 Task: Move the task Integrate a new online platform for online yoga classes to the section Done in the project BridgeTech and filter the tasks in the project by Incomplete tasks
Action: Mouse moved to (411, 441)
Screenshot: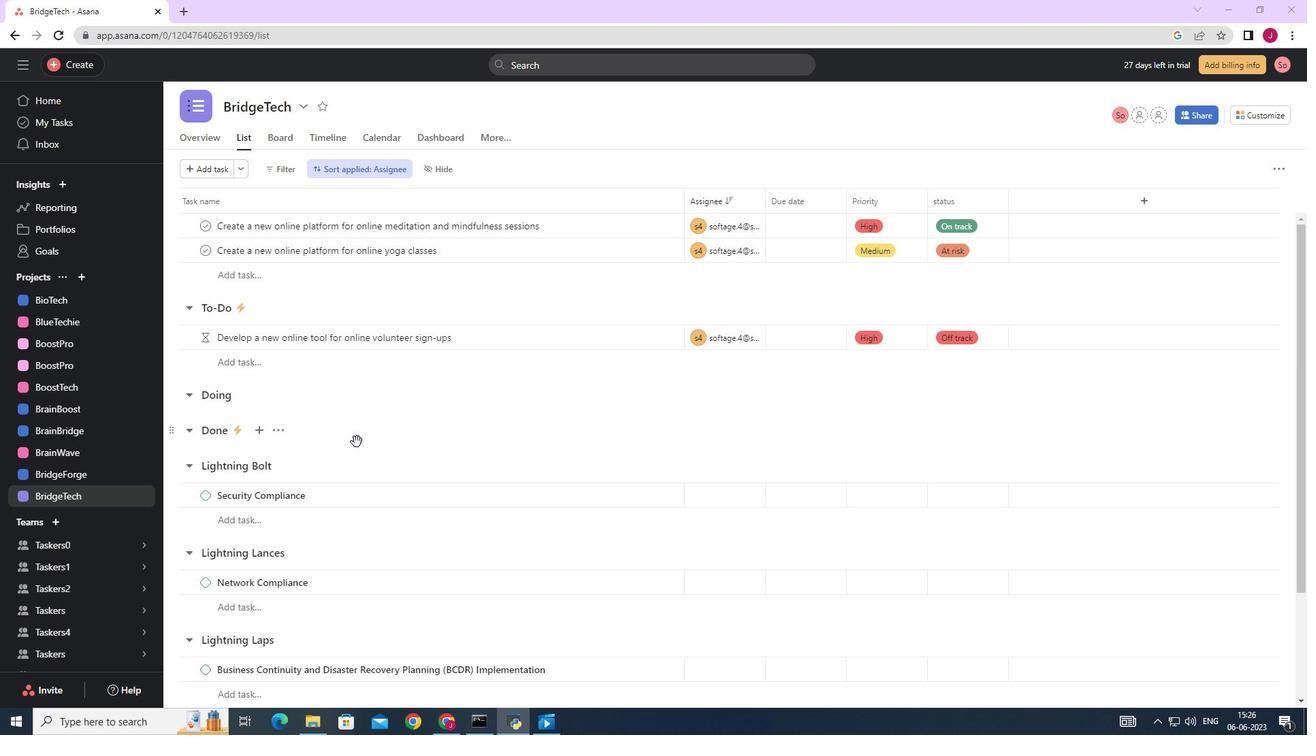 
Action: Mouse scrolled (411, 442) with delta (0, 0)
Screenshot: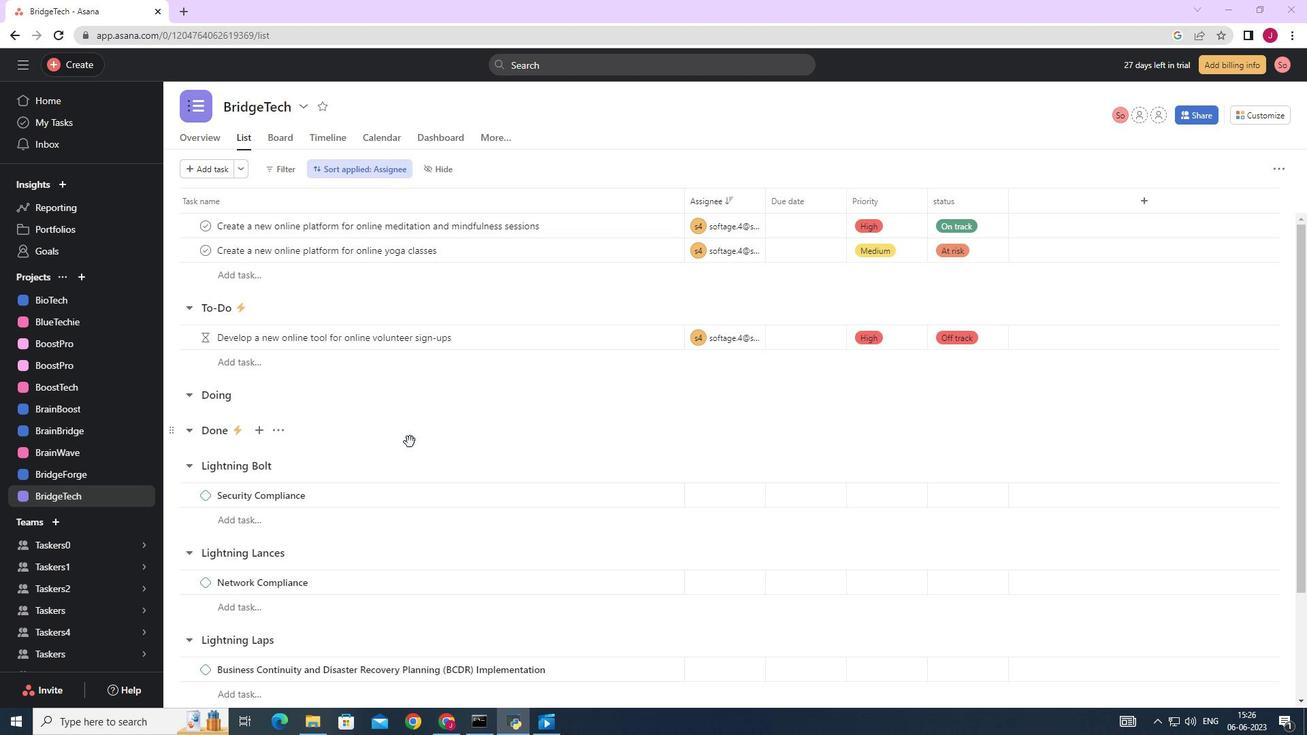 
Action: Mouse moved to (411, 441)
Screenshot: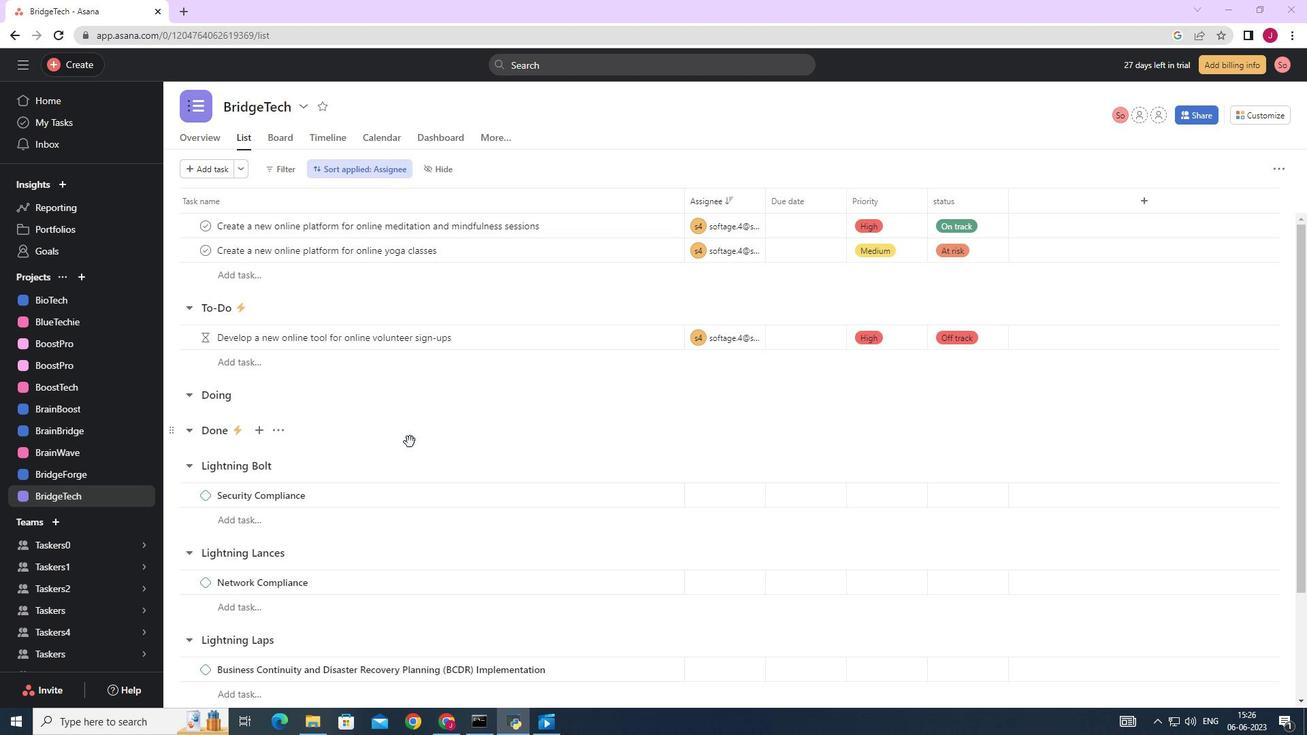 
Action: Mouse scrolled (411, 442) with delta (0, 0)
Screenshot: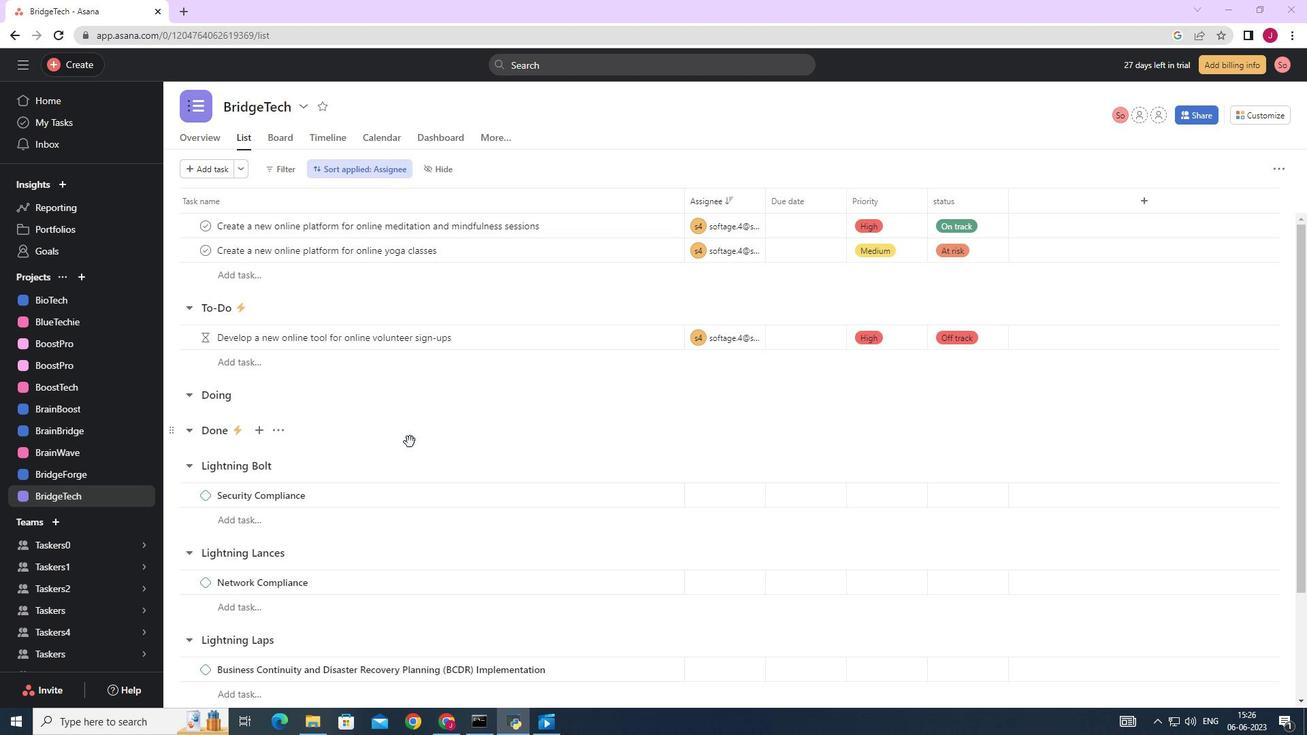 
Action: Mouse moved to (487, 450)
Screenshot: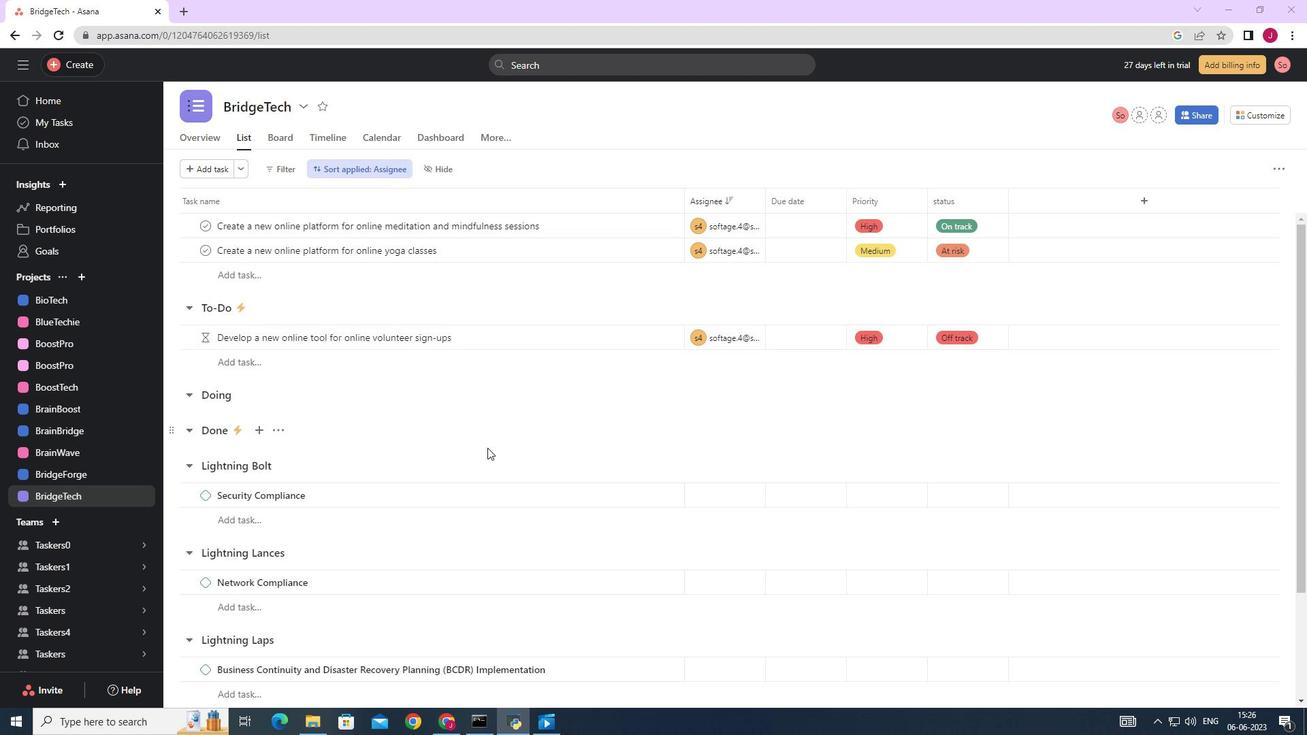 
Action: Mouse scrolled (487, 449) with delta (0, 0)
Screenshot: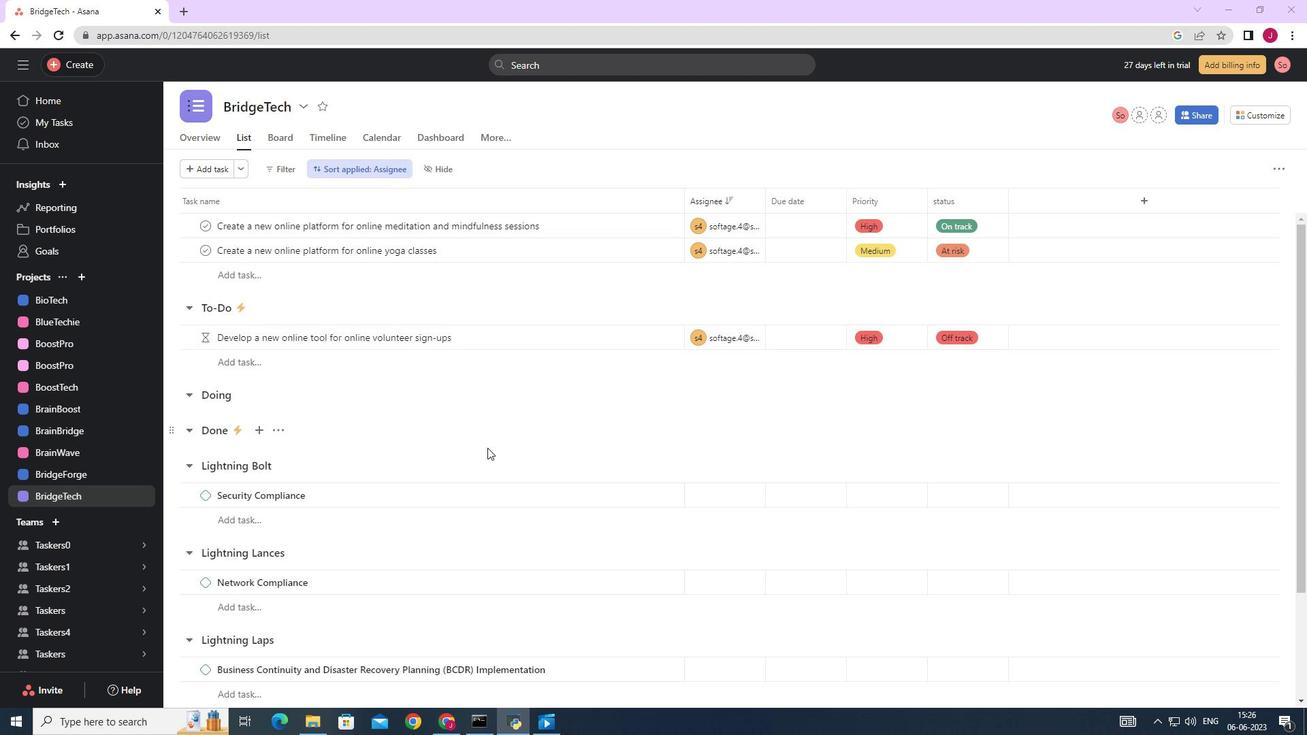 
Action: Mouse moved to (487, 450)
Screenshot: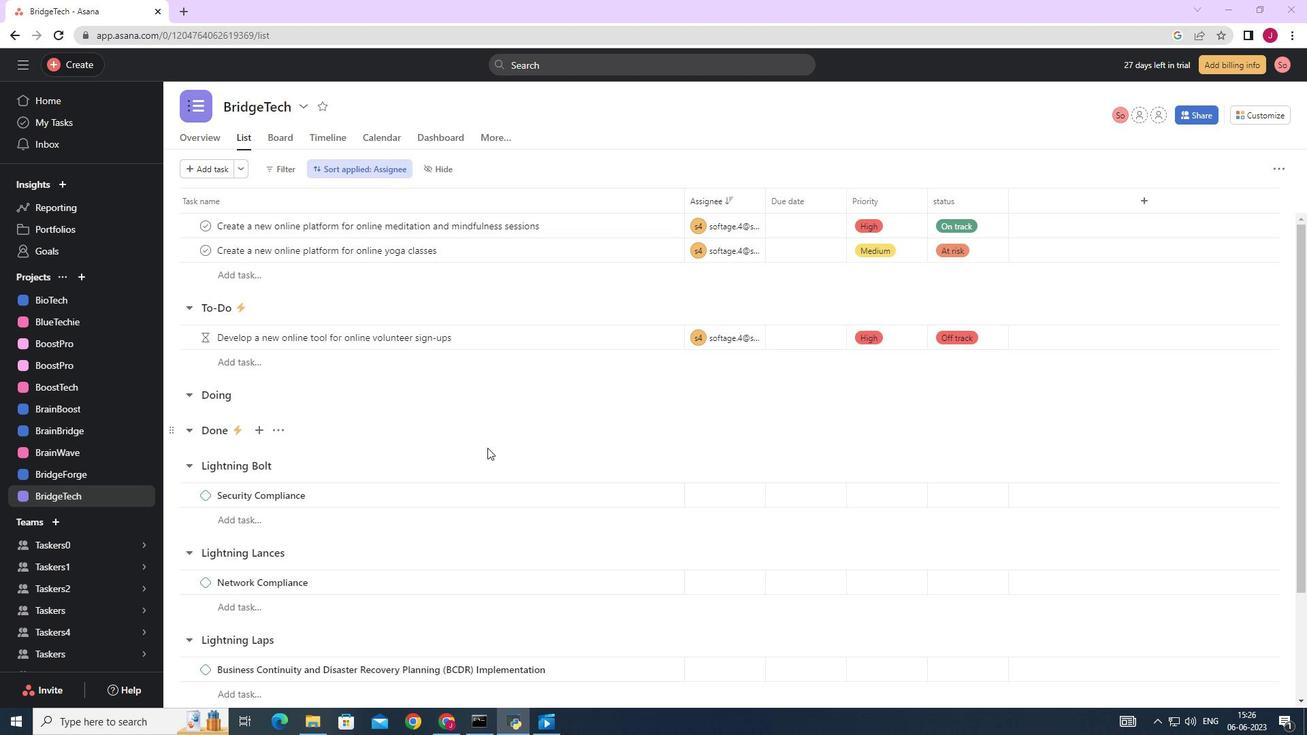 
Action: Mouse scrolled (487, 449) with delta (0, 0)
Screenshot: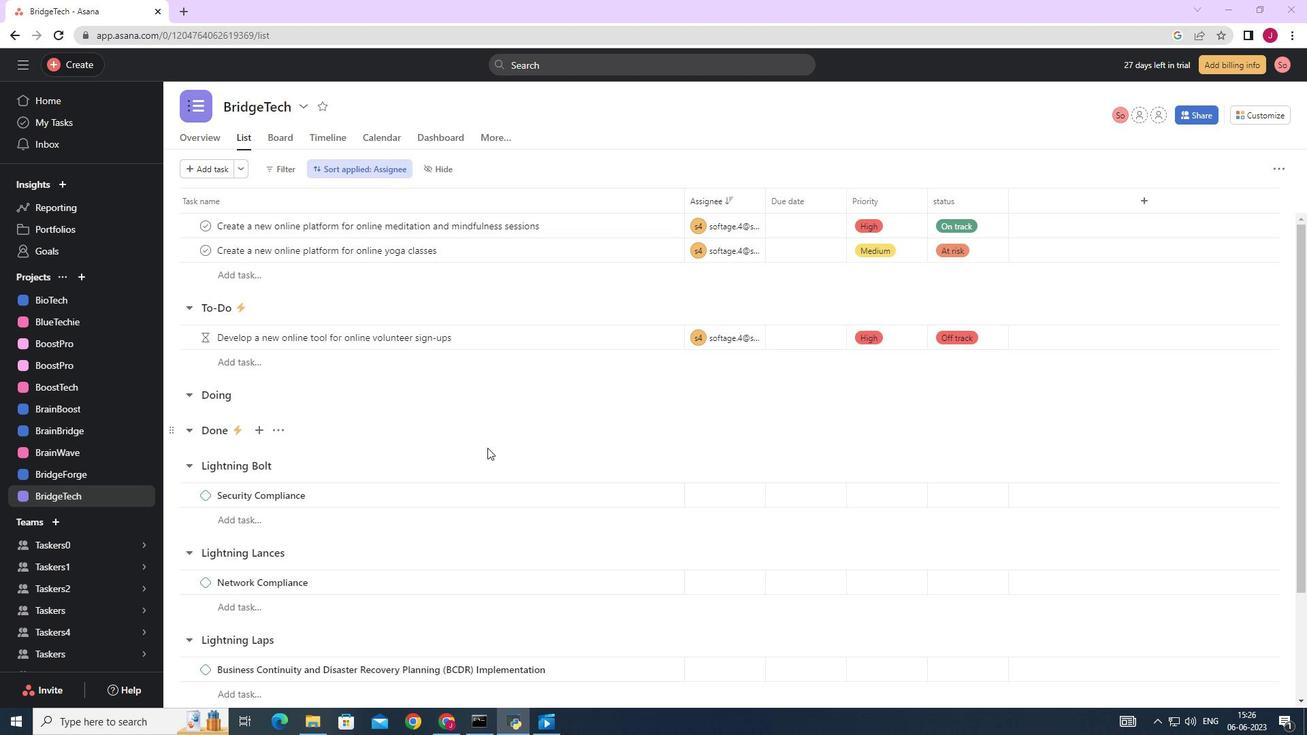 
Action: Mouse scrolled (487, 449) with delta (0, 0)
Screenshot: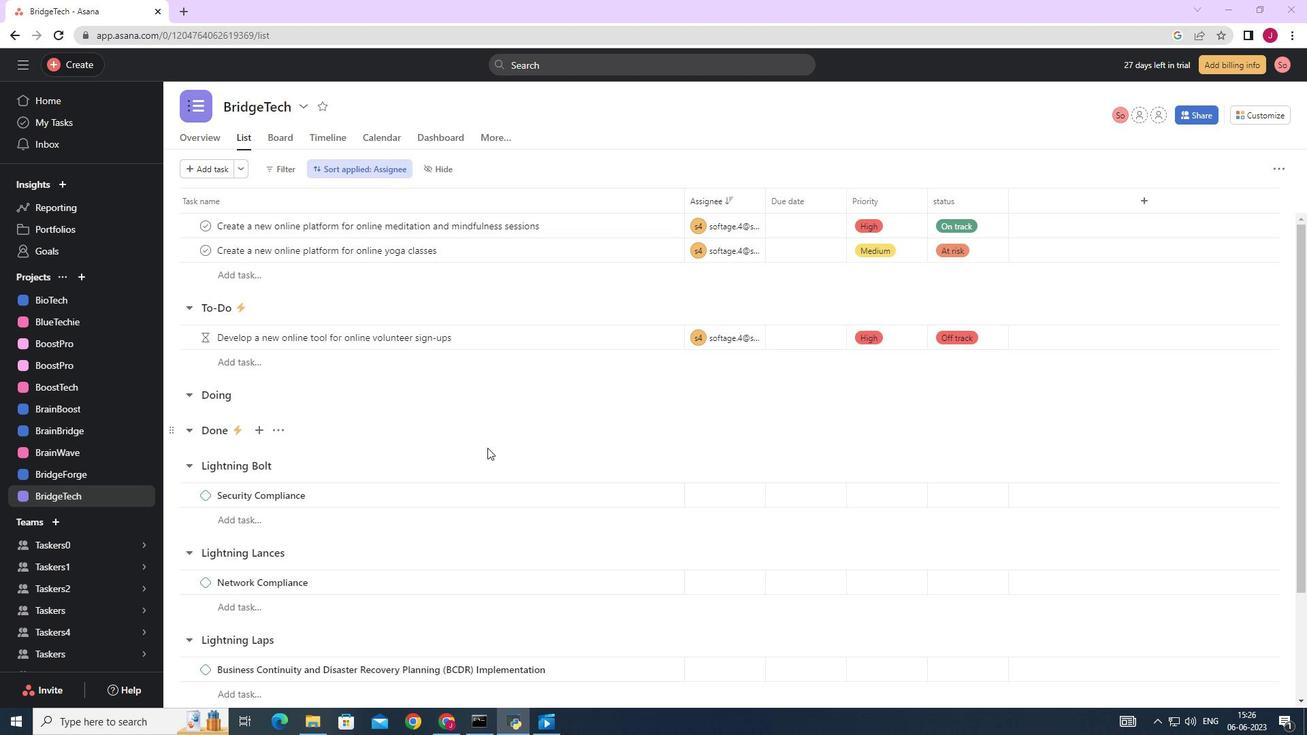 
Action: Mouse scrolled (487, 449) with delta (0, 0)
Screenshot: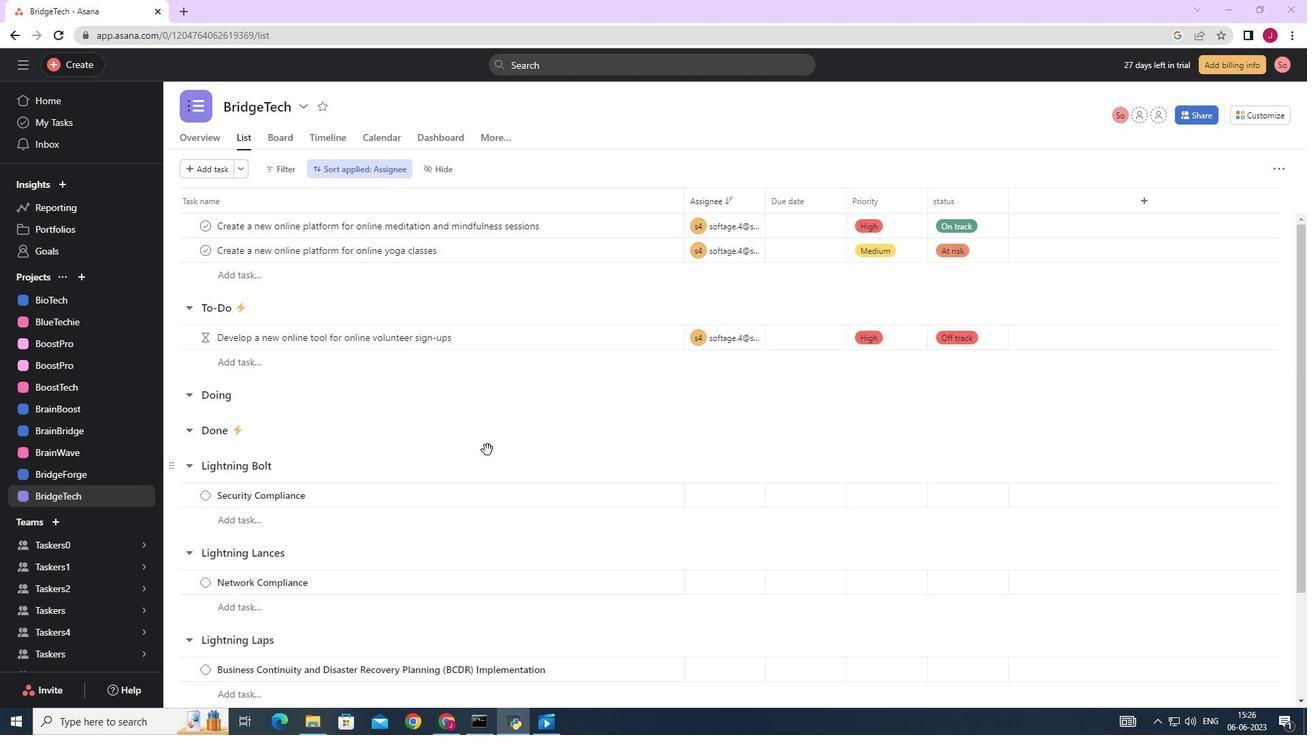 
Action: Mouse scrolled (487, 449) with delta (0, 0)
Screenshot: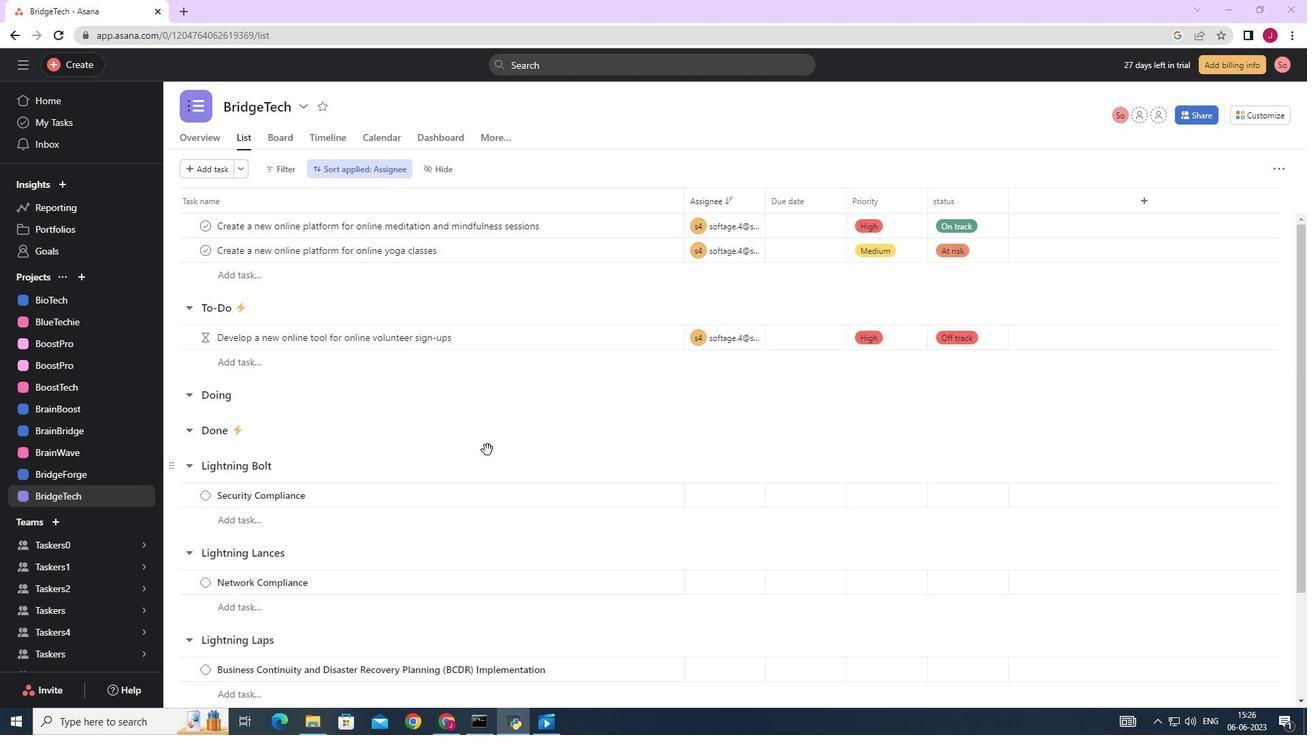 
Action: Mouse scrolled (487, 449) with delta (0, 0)
Screenshot: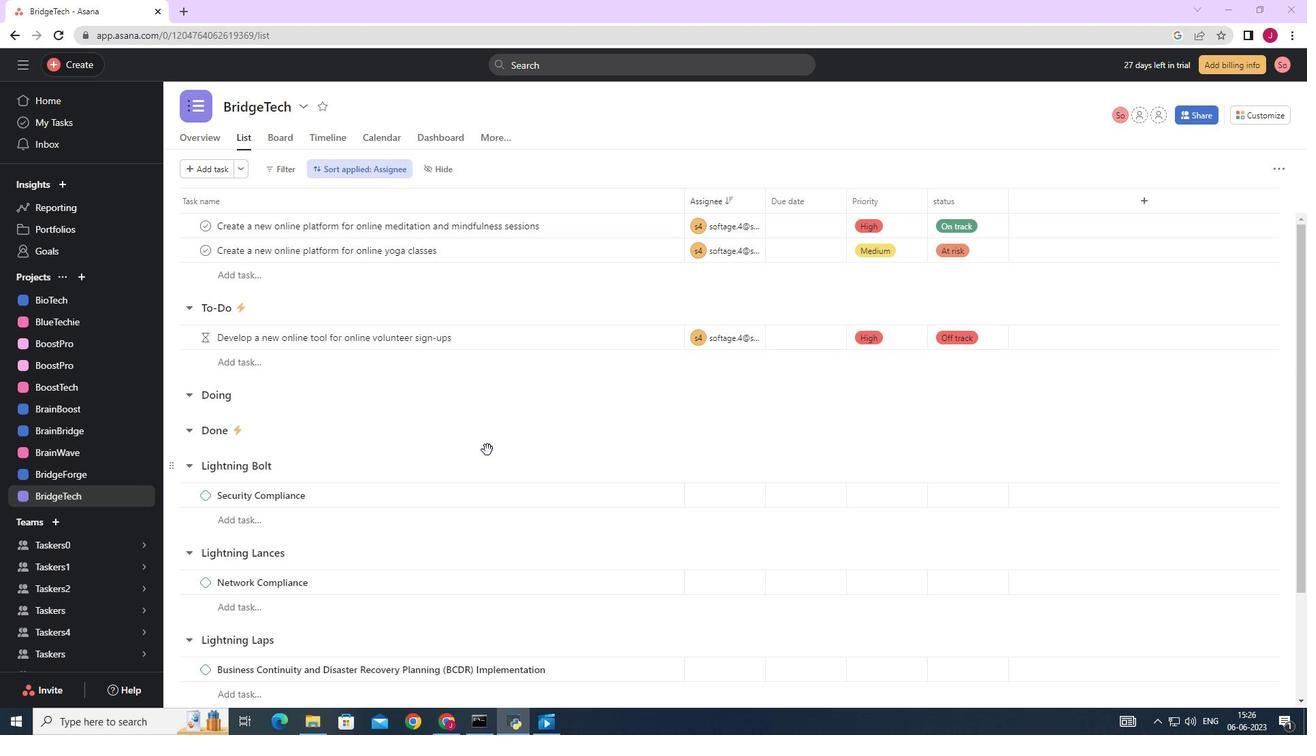 
Action: Mouse scrolled (487, 450) with delta (0, 0)
Screenshot: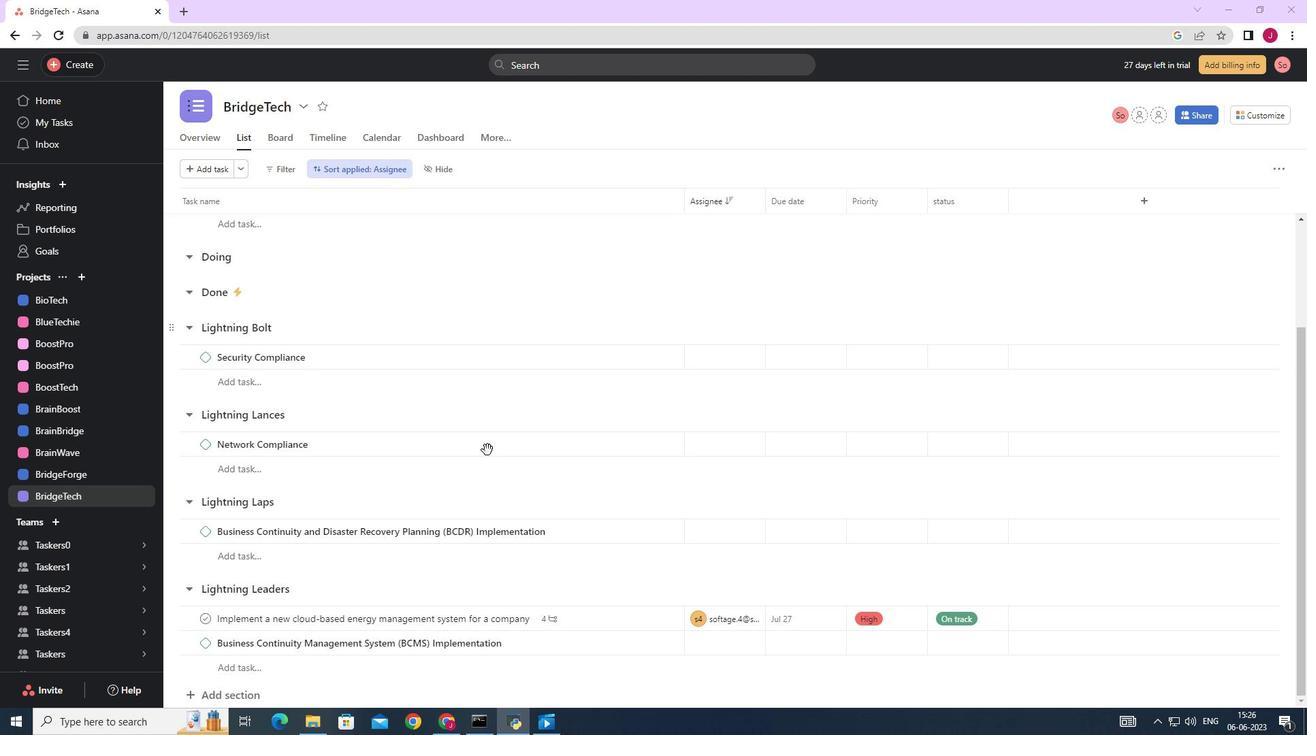 
Action: Mouse scrolled (487, 450) with delta (0, 0)
Screenshot: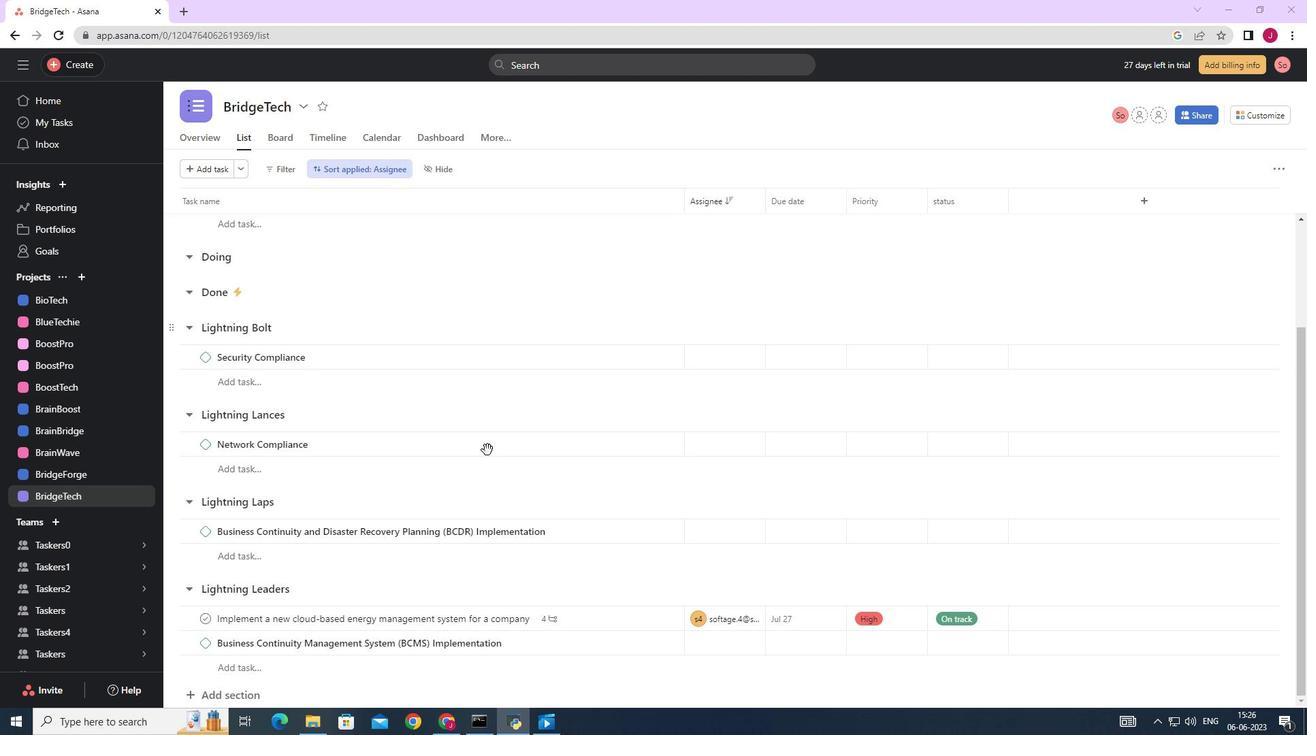 
Action: Mouse scrolled (487, 450) with delta (0, 0)
Screenshot: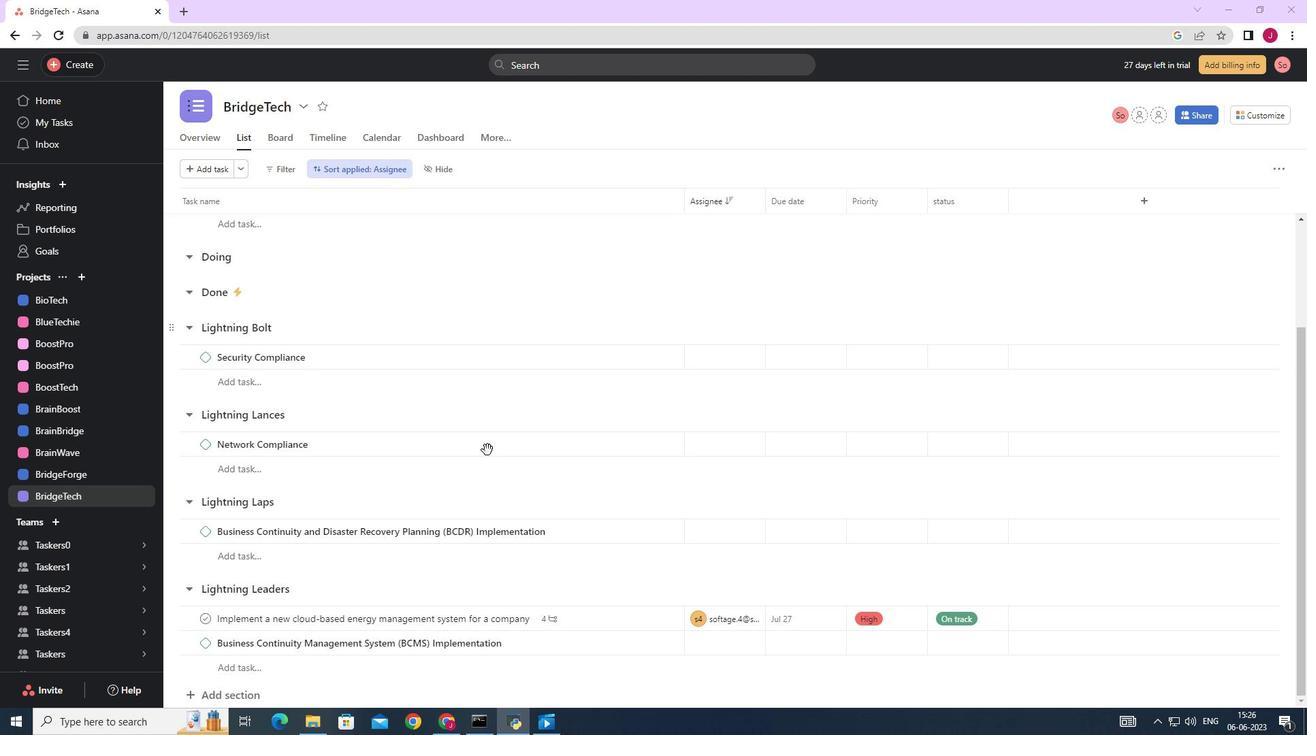 
Action: Mouse scrolled (487, 450) with delta (0, 0)
Screenshot: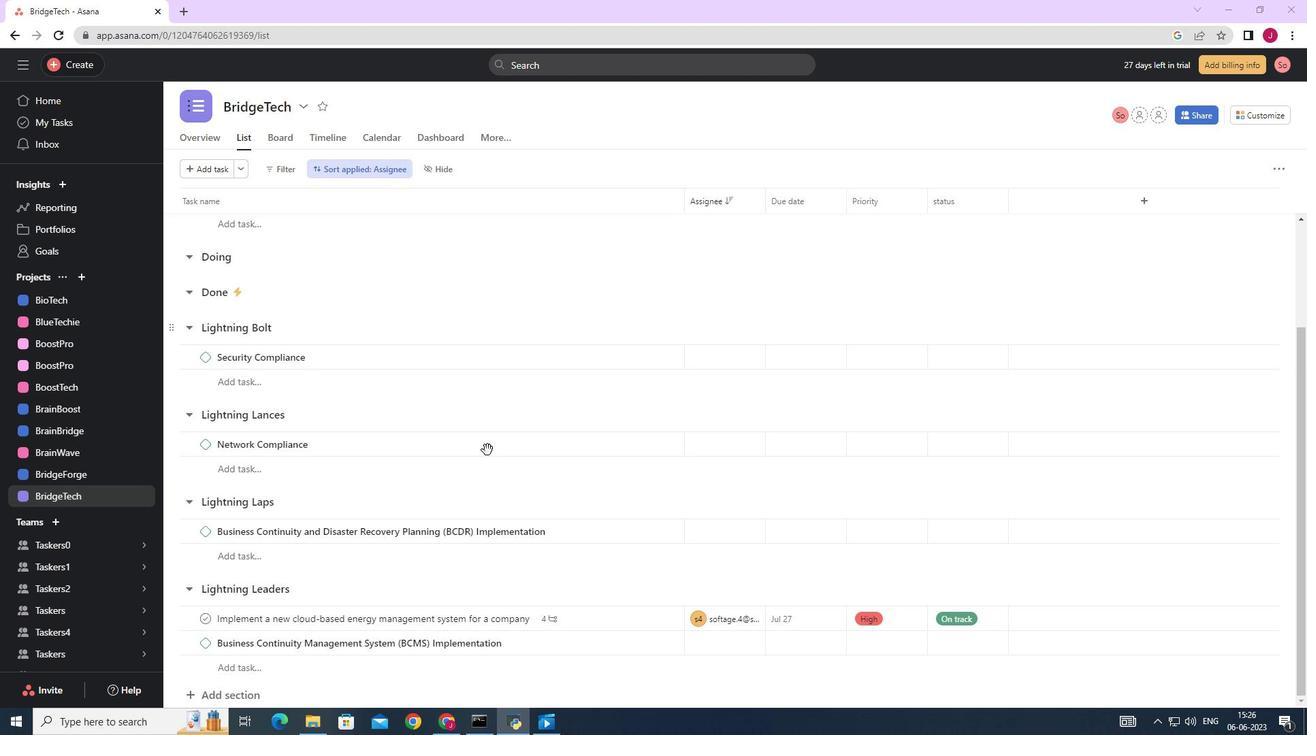 
Action: Mouse moved to (486, 451)
Screenshot: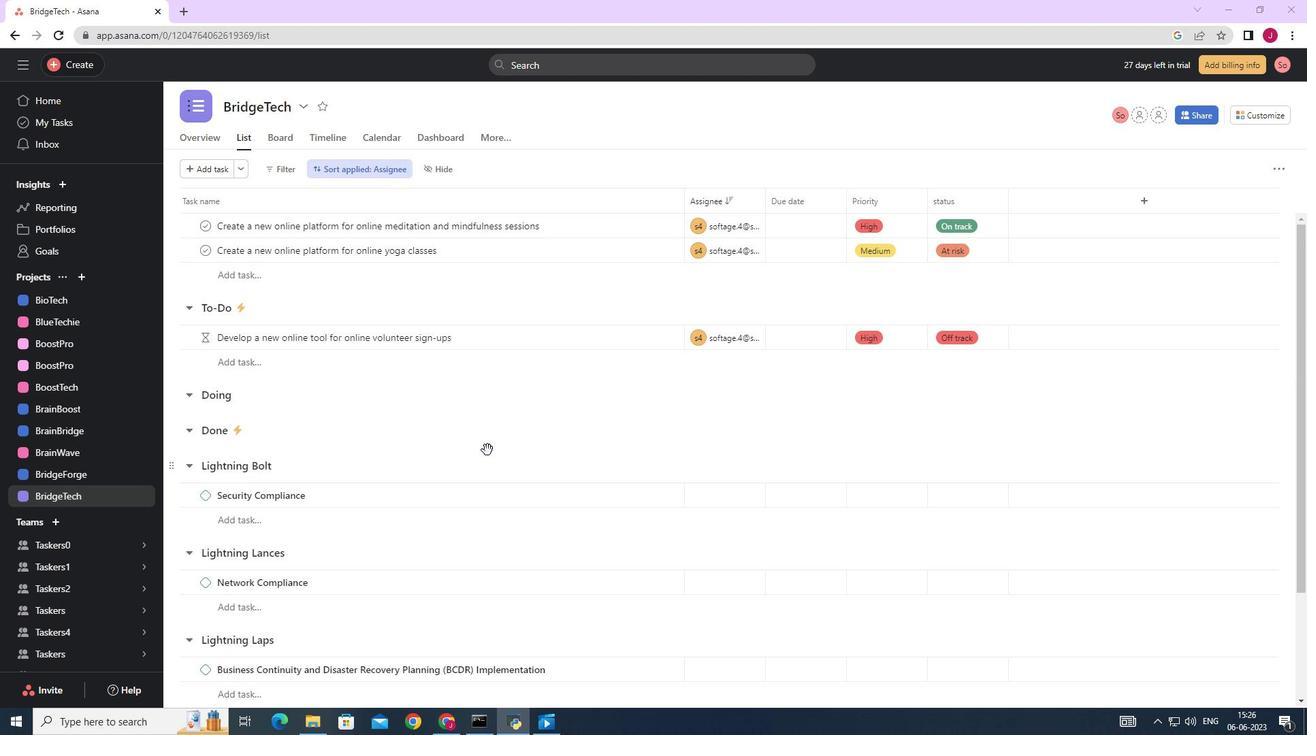 
Action: Mouse scrolled (486, 450) with delta (0, 0)
Screenshot: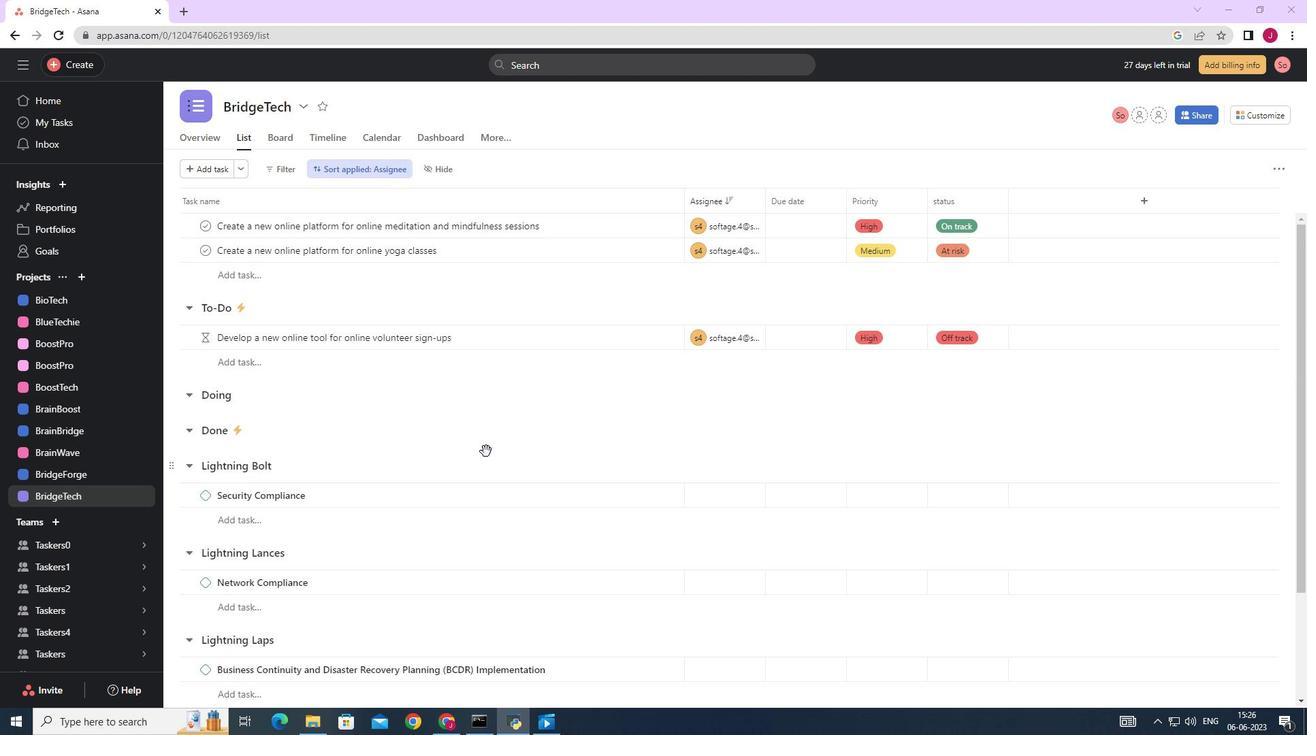 
Action: Mouse scrolled (486, 450) with delta (0, 0)
Screenshot: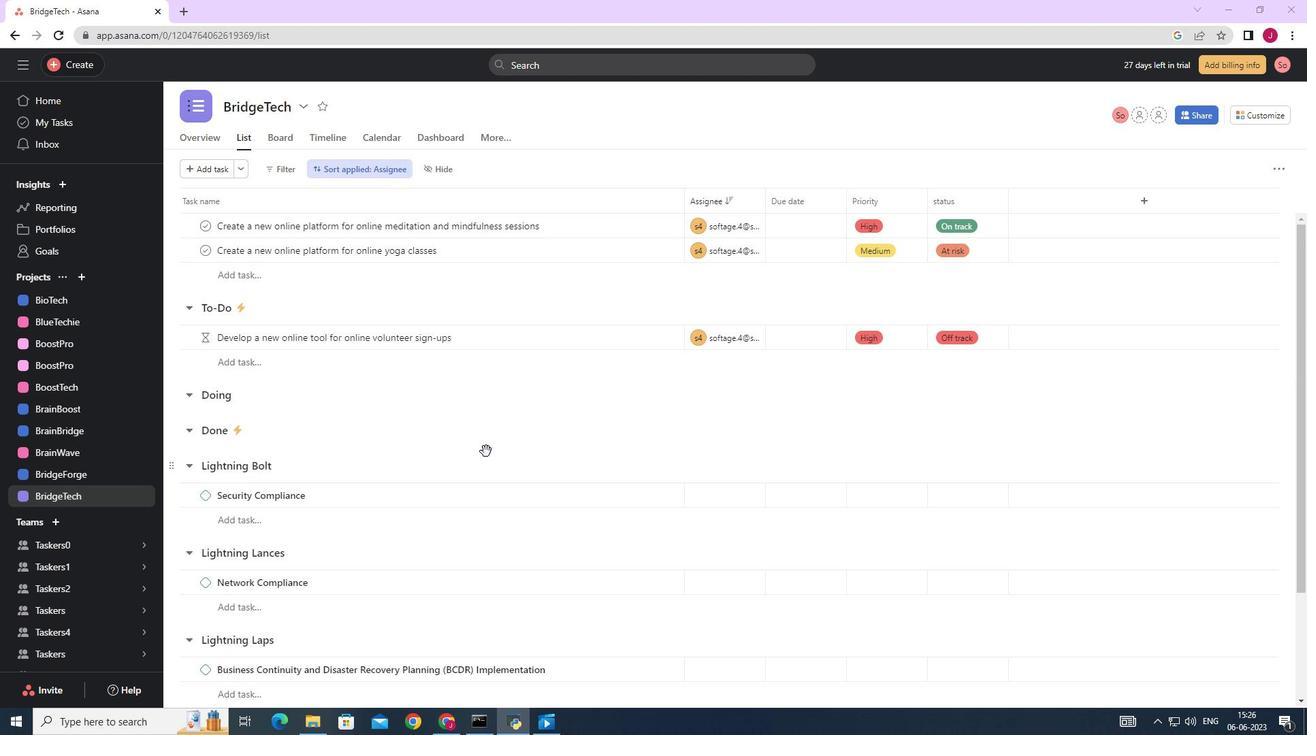 
Action: Mouse scrolled (486, 450) with delta (0, 0)
Screenshot: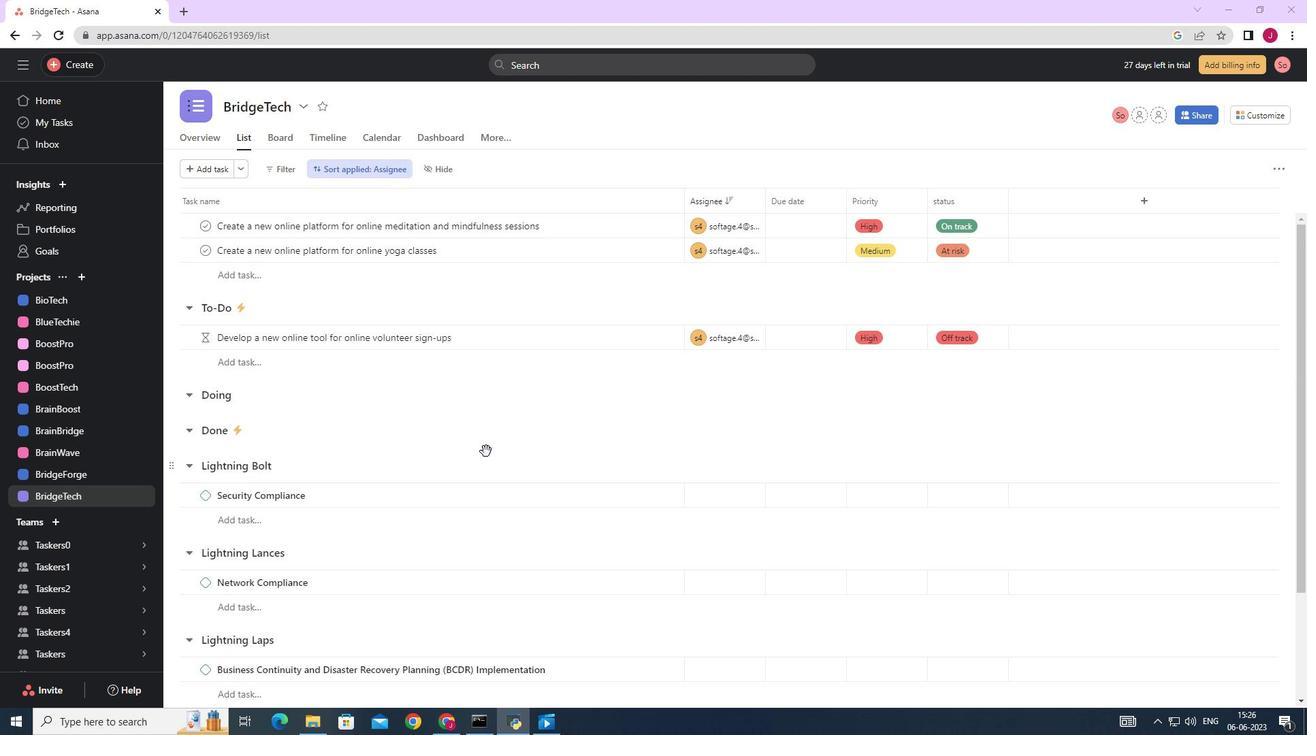 
Action: Mouse scrolled (486, 450) with delta (0, 0)
Screenshot: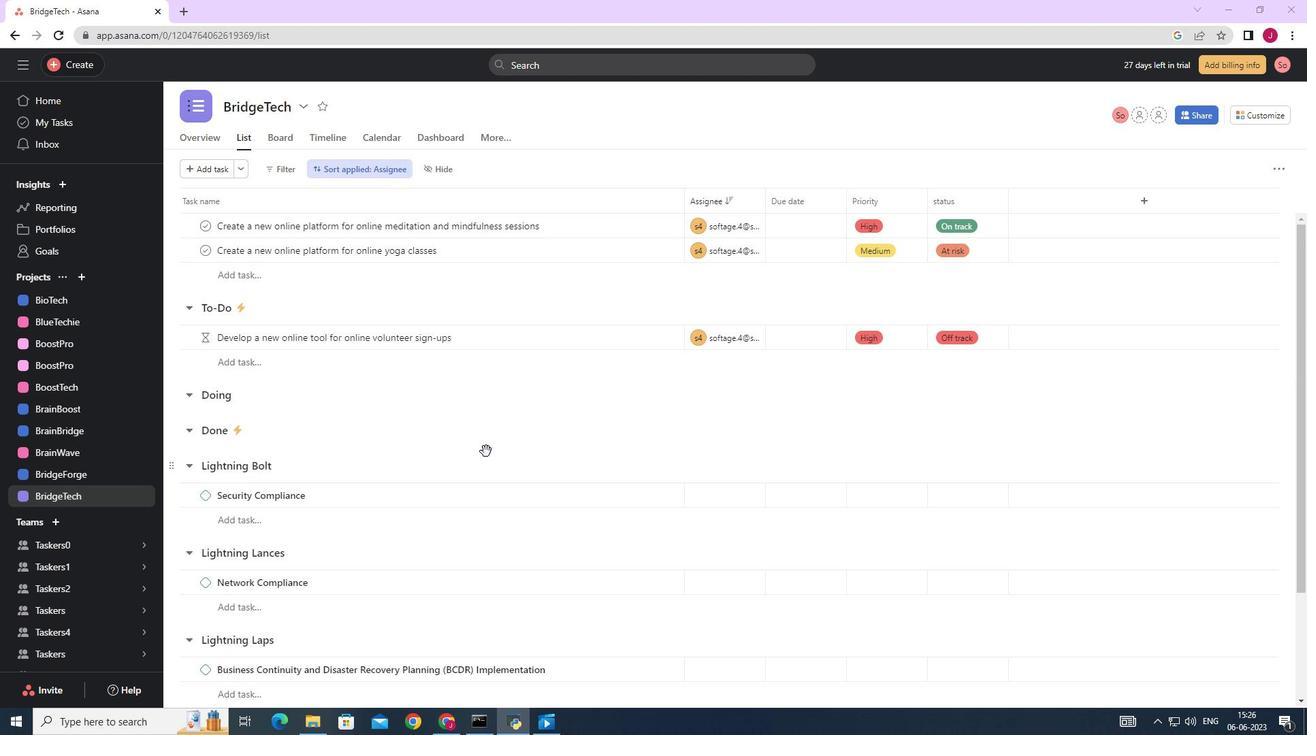 
Action: Mouse scrolled (486, 450) with delta (0, 0)
Screenshot: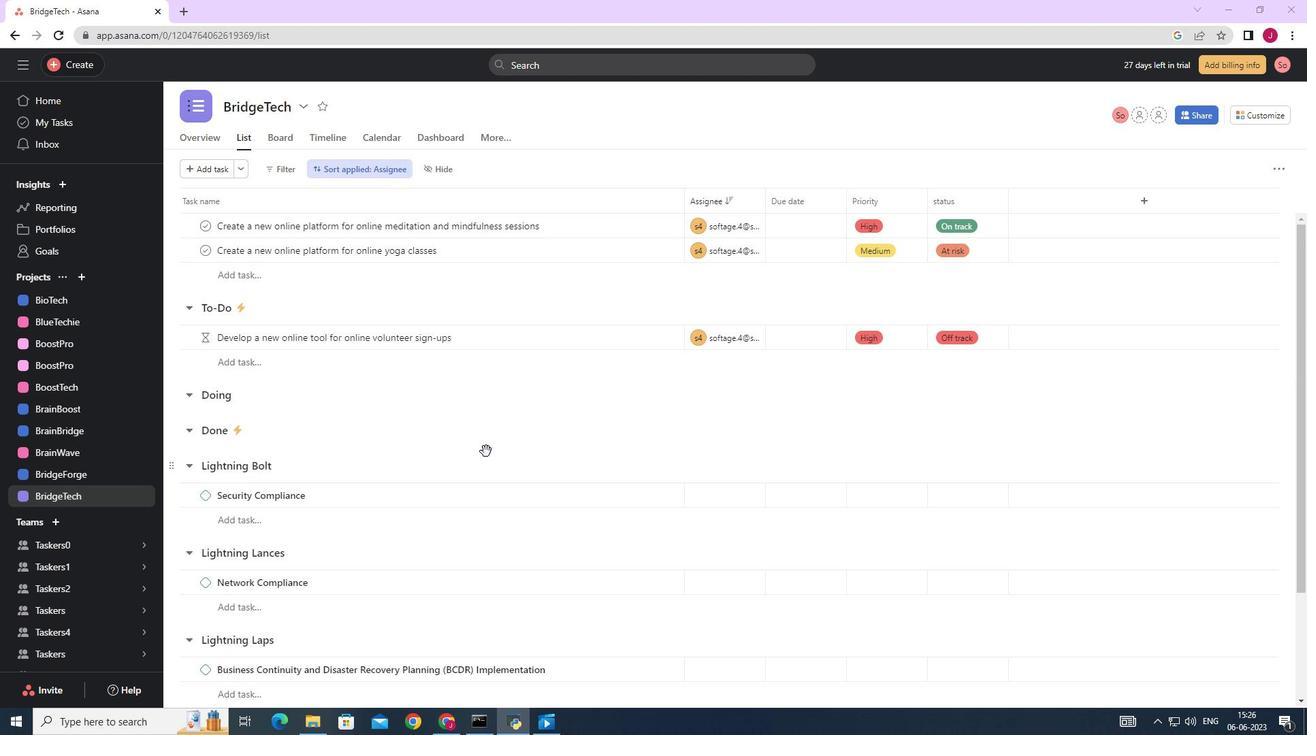 
Action: Mouse moved to (485, 452)
Screenshot: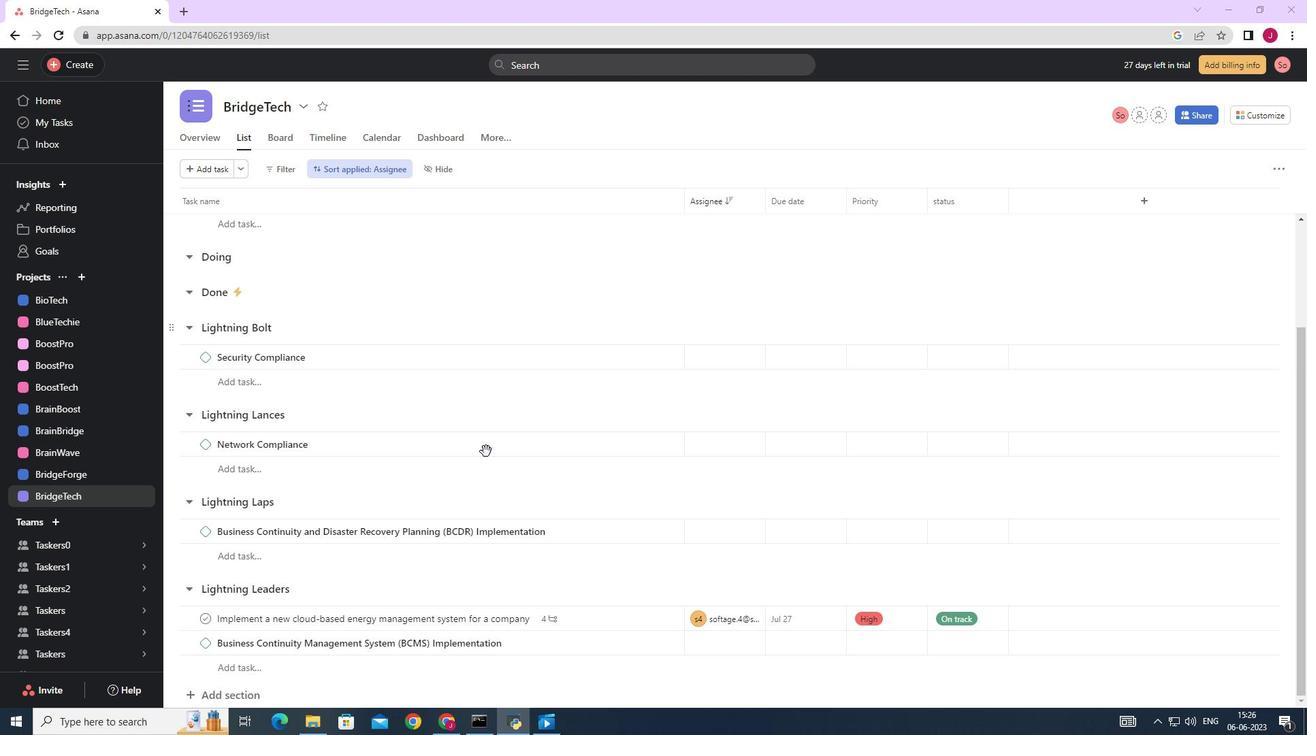 
Action: Mouse scrolled (485, 452) with delta (0, 0)
Screenshot: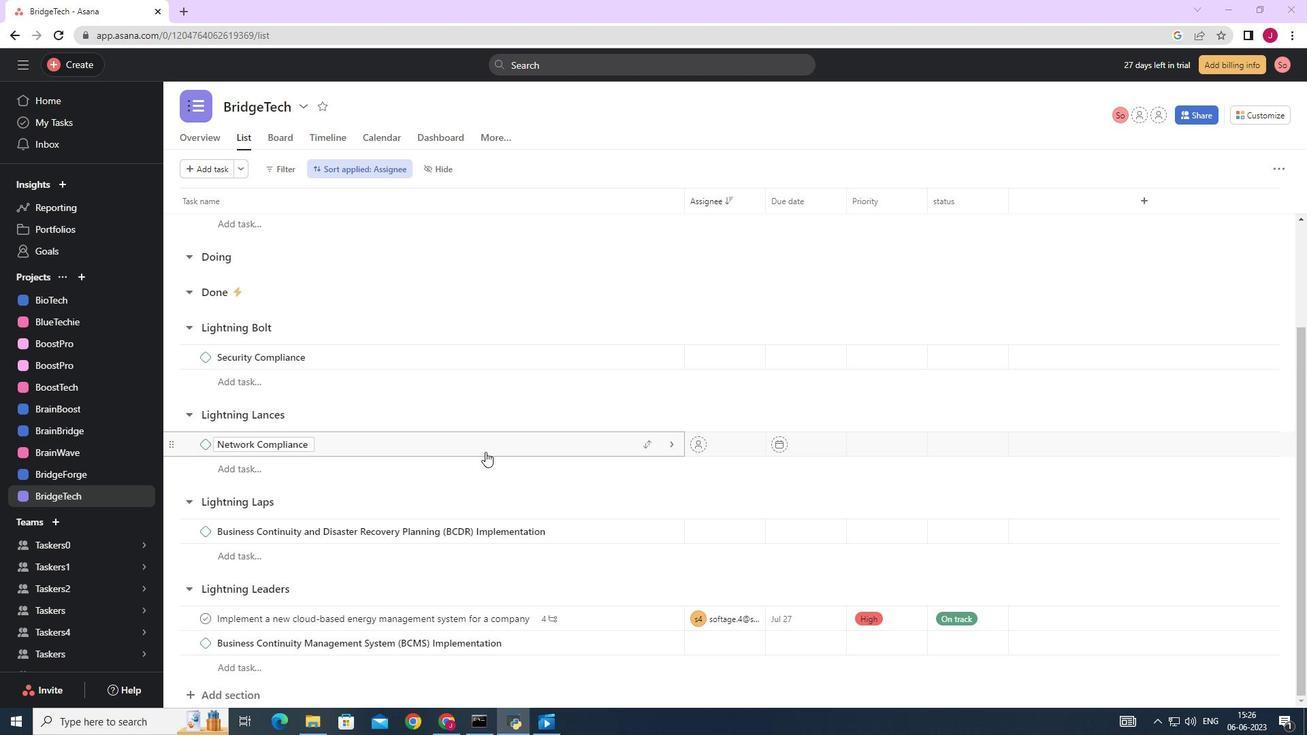 
Action: Mouse scrolled (485, 452) with delta (0, 0)
Screenshot: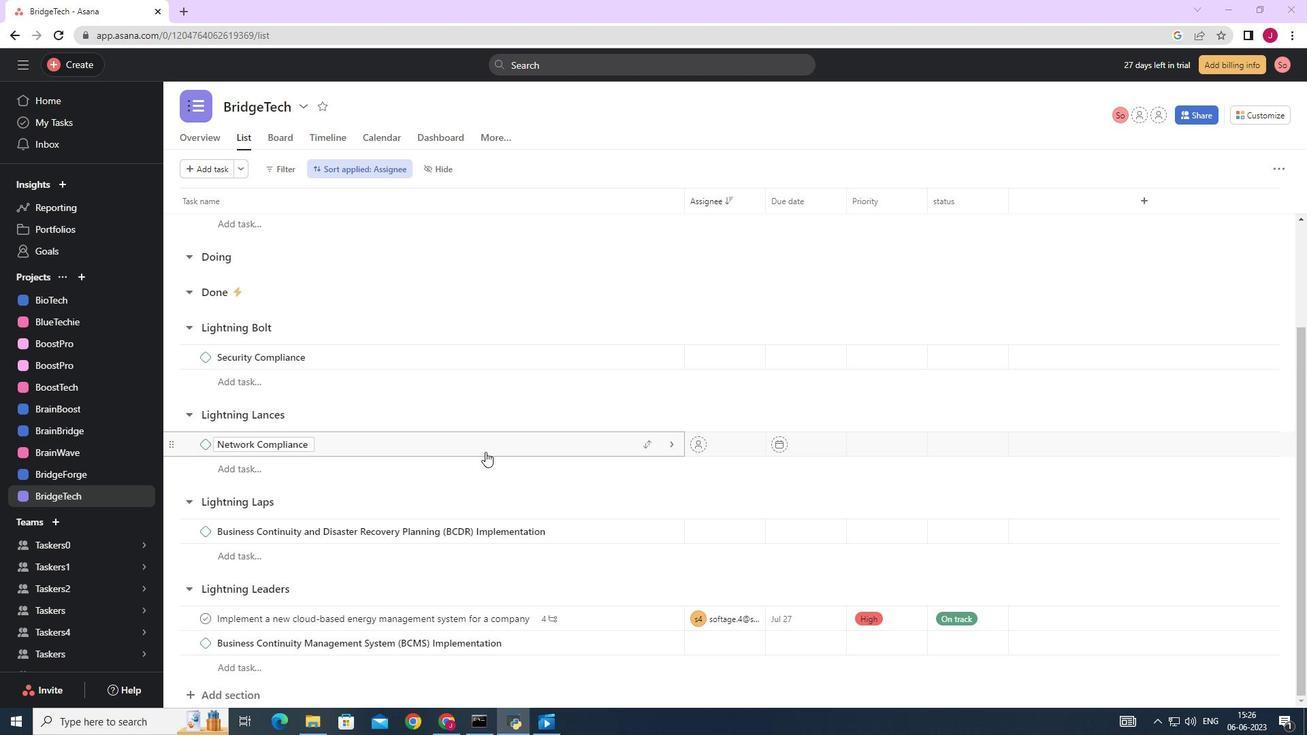 
Action: Mouse scrolled (485, 452) with delta (0, 0)
Screenshot: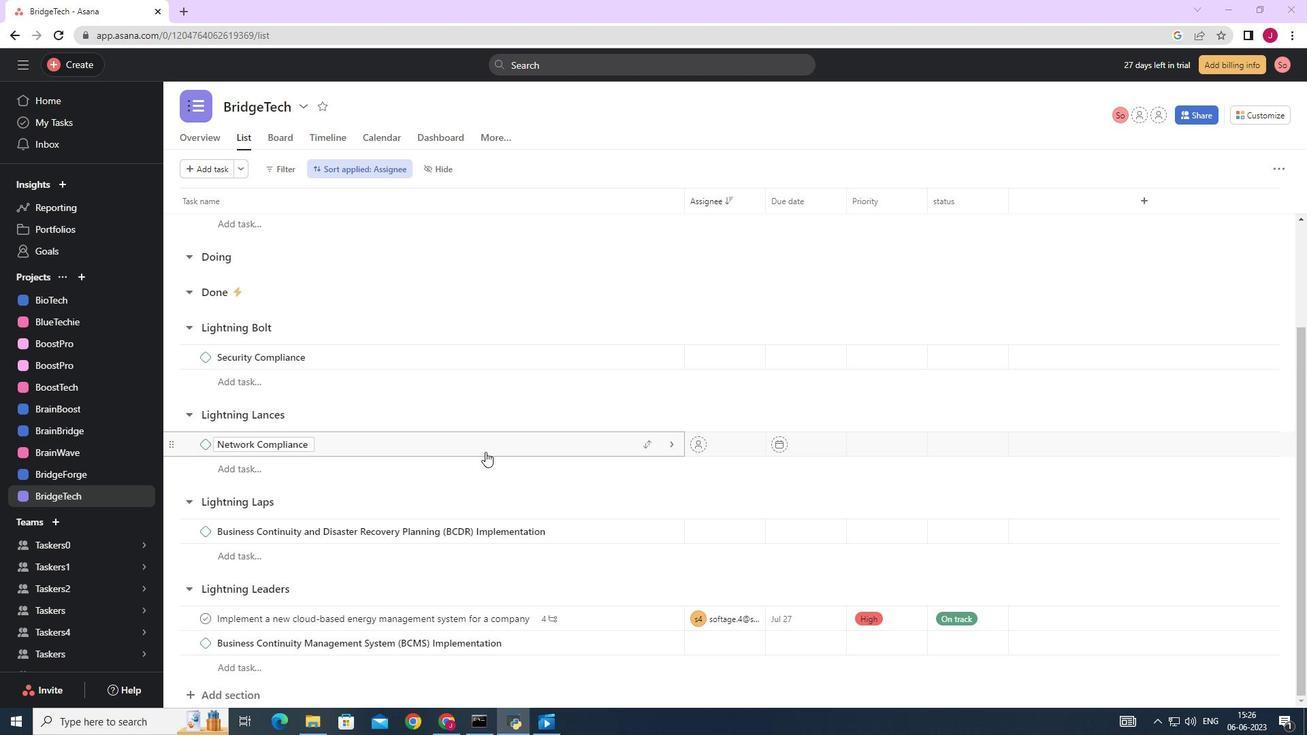 
Action: Mouse moved to (484, 434)
Screenshot: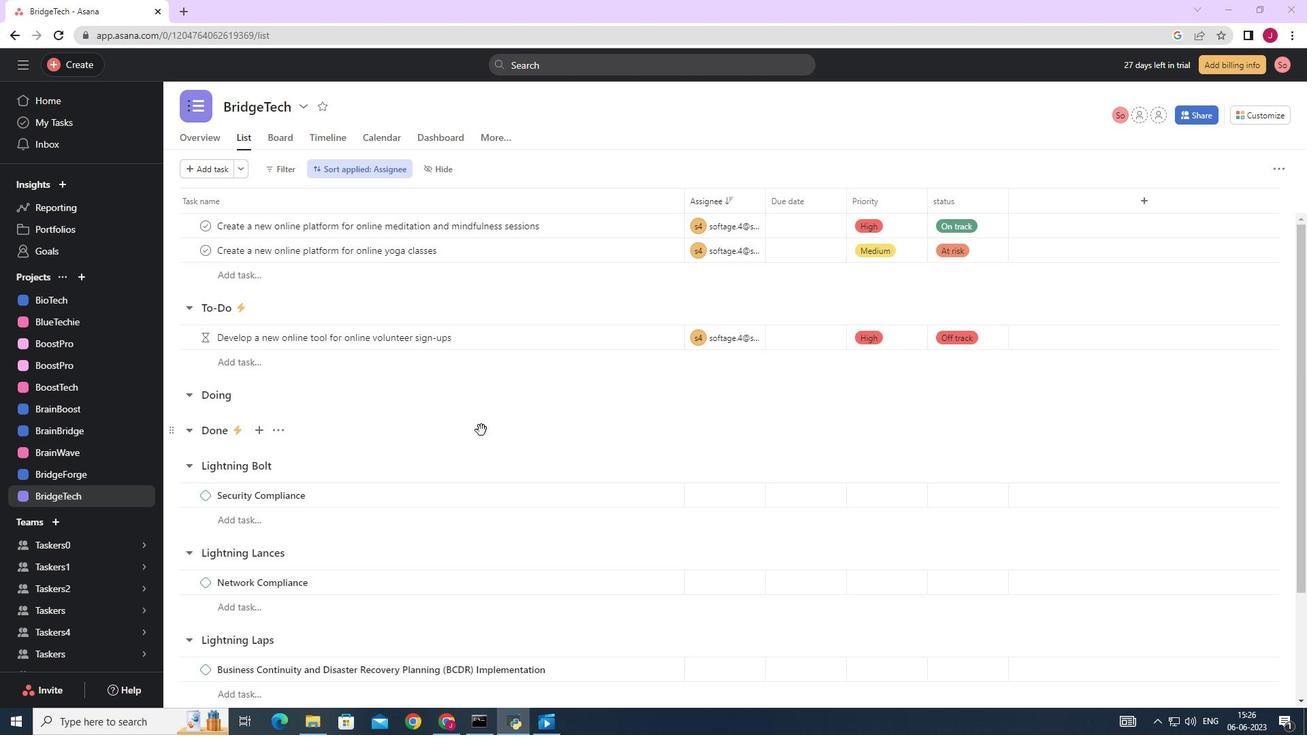 
Action: Mouse scrolled (484, 433) with delta (0, 0)
Screenshot: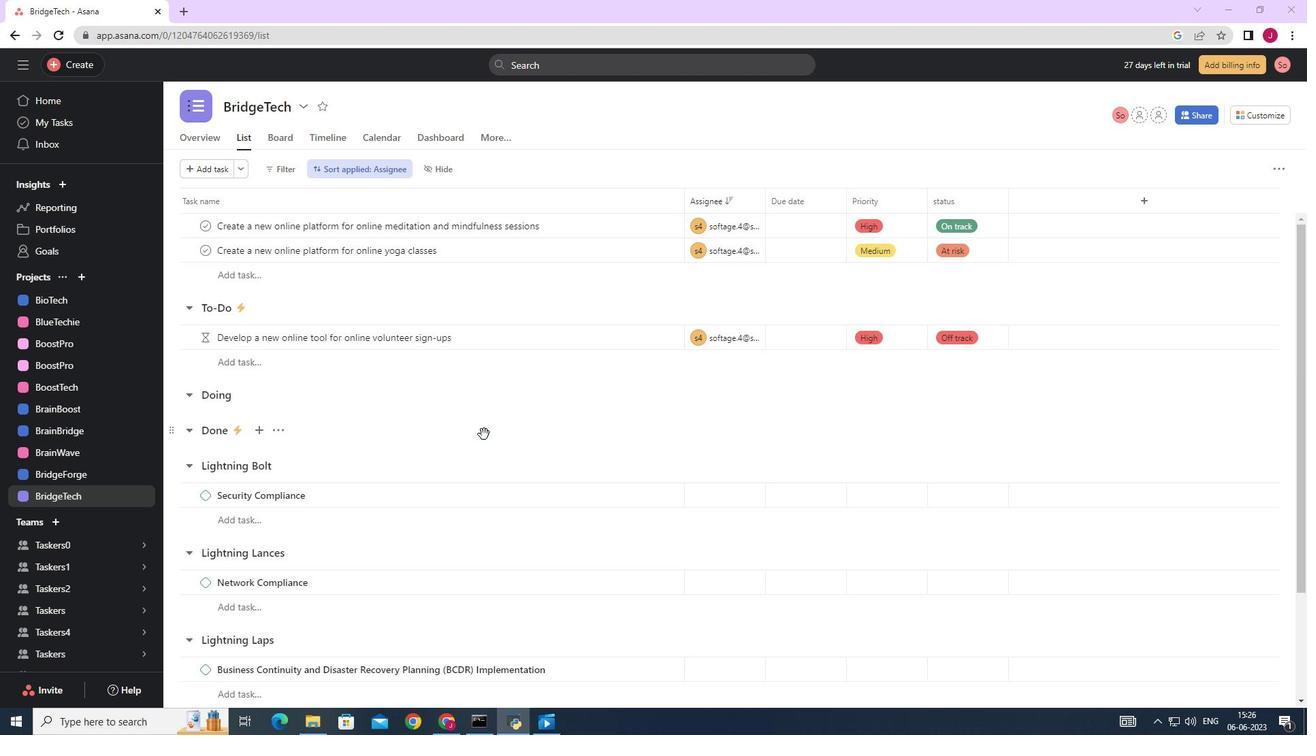 
Action: Mouse moved to (486, 431)
Screenshot: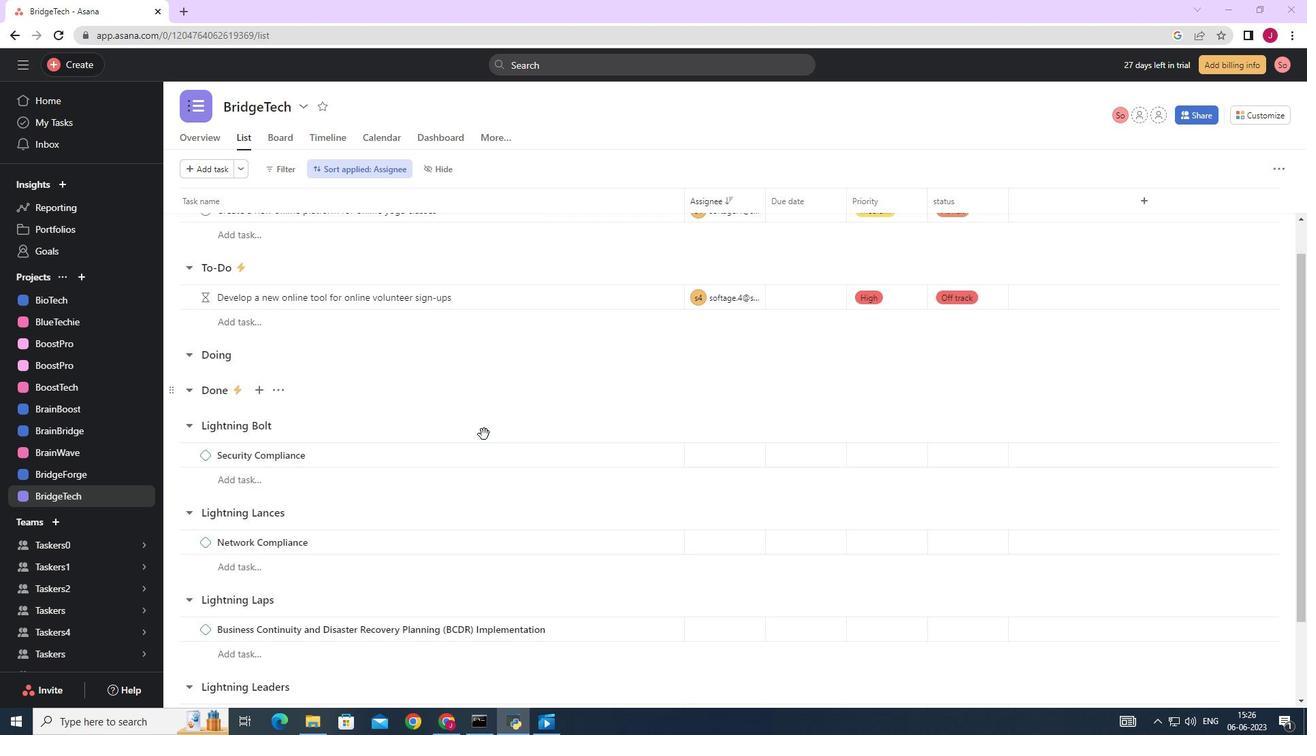 
Action: Mouse scrolled (486, 431) with delta (0, 0)
Screenshot: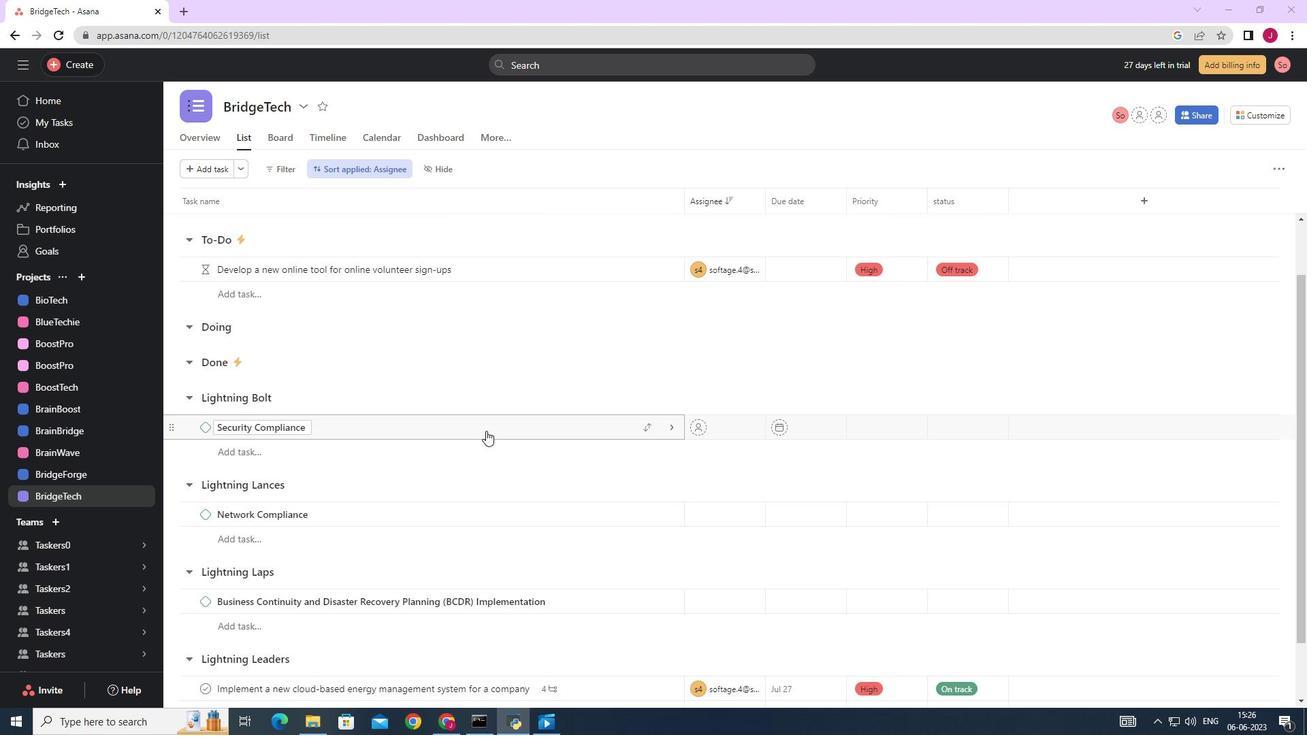 
Action: Mouse scrolled (486, 431) with delta (0, 0)
Screenshot: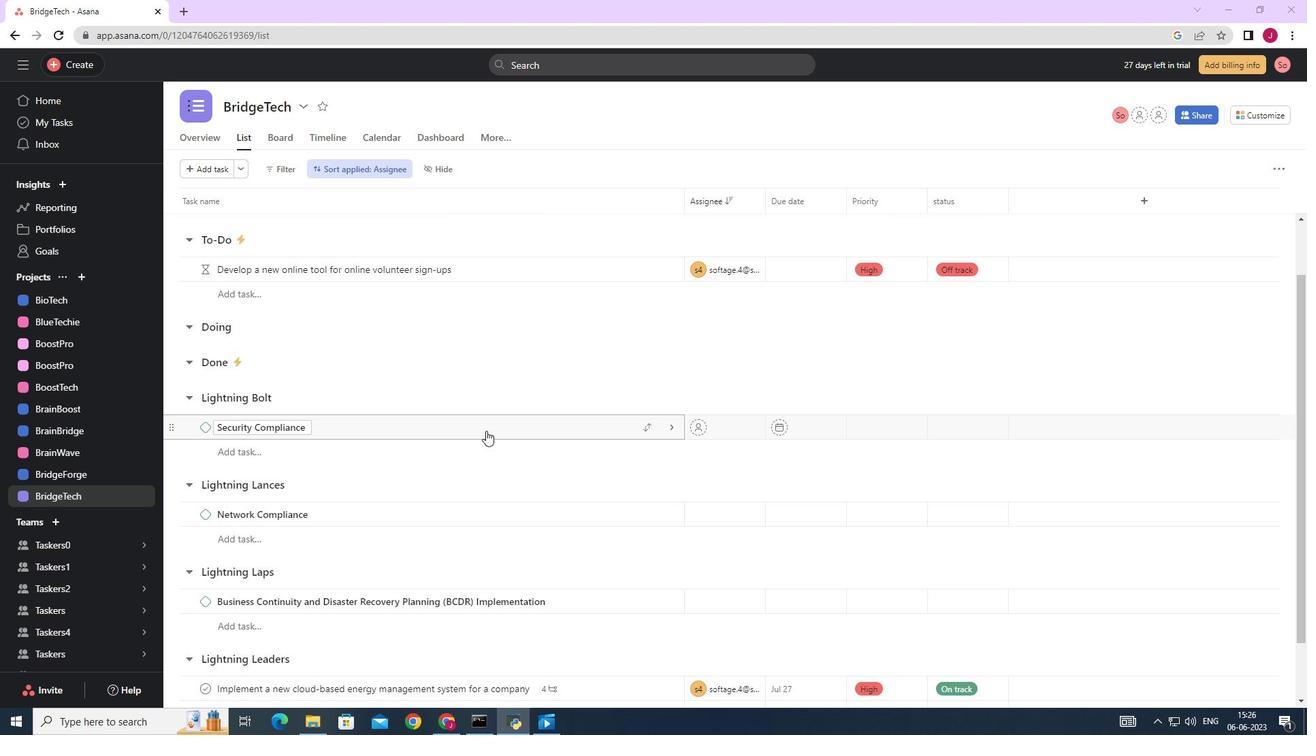 
Action: Mouse moved to (647, 251)
Screenshot: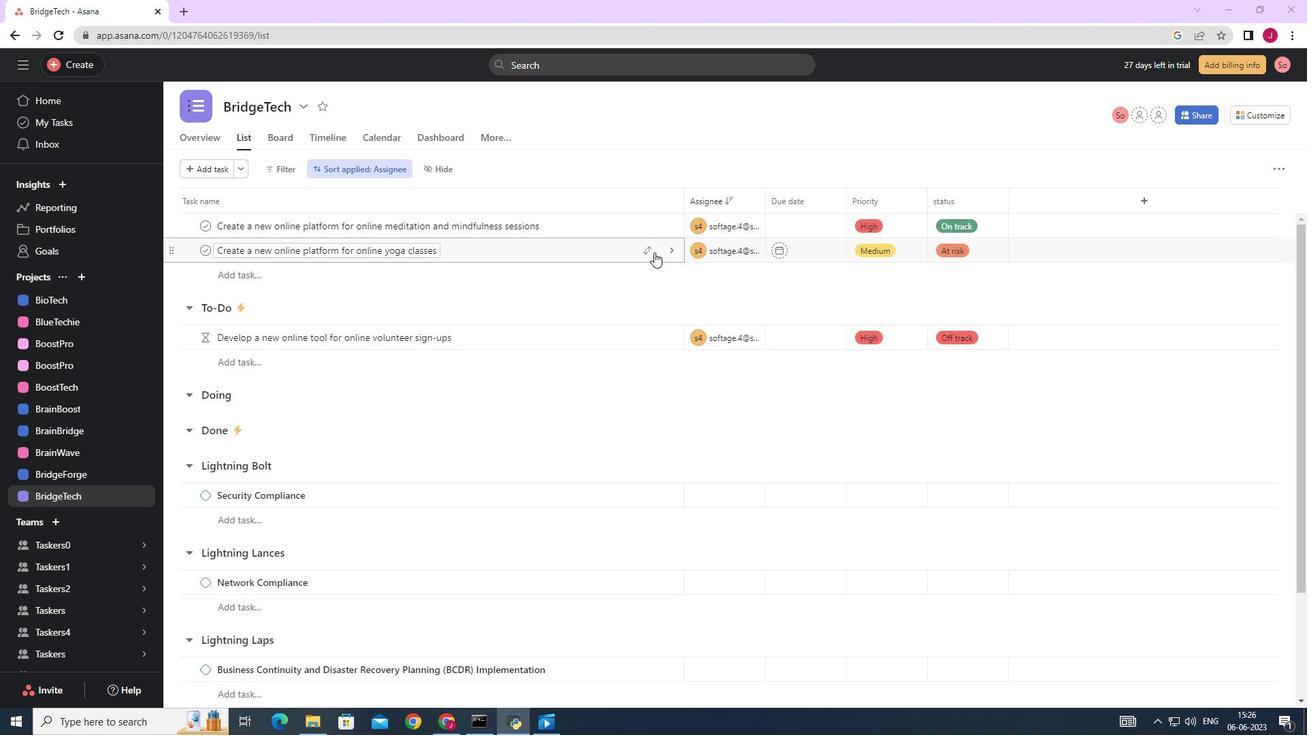
Action: Mouse pressed left at (647, 251)
Screenshot: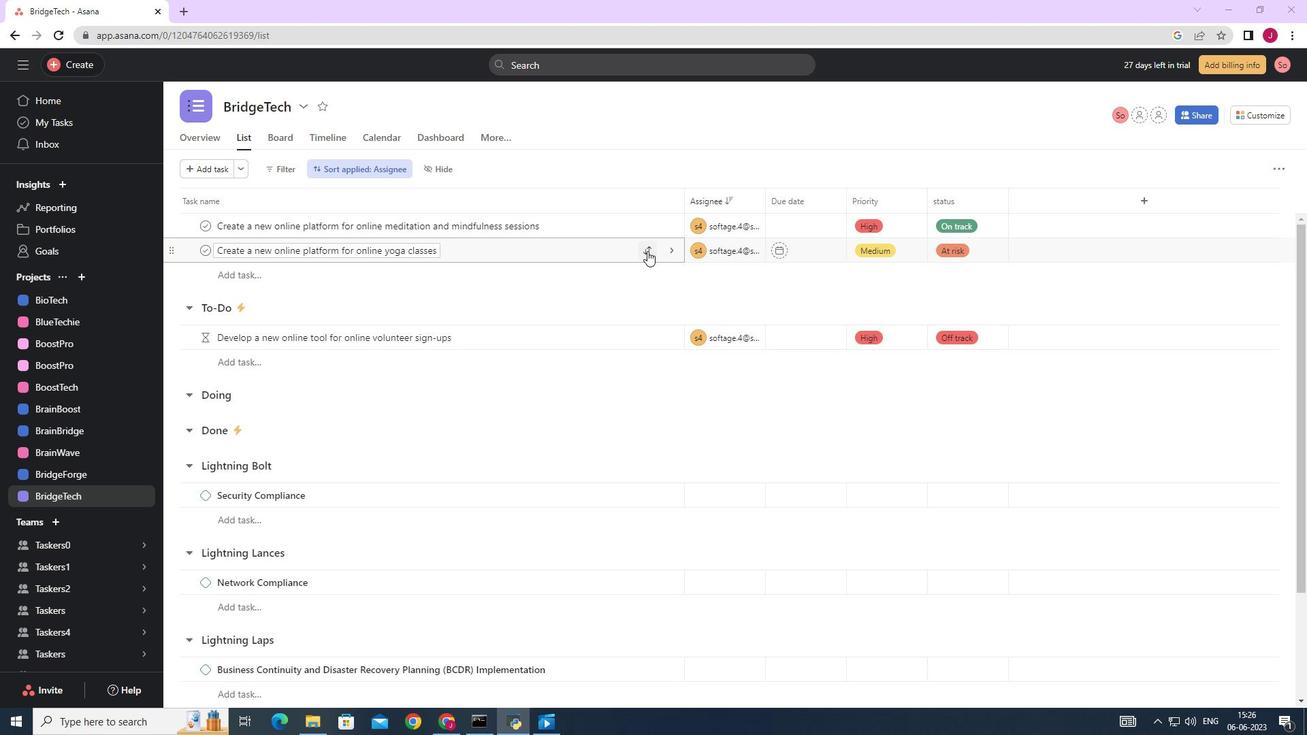
Action: Mouse moved to (590, 368)
Screenshot: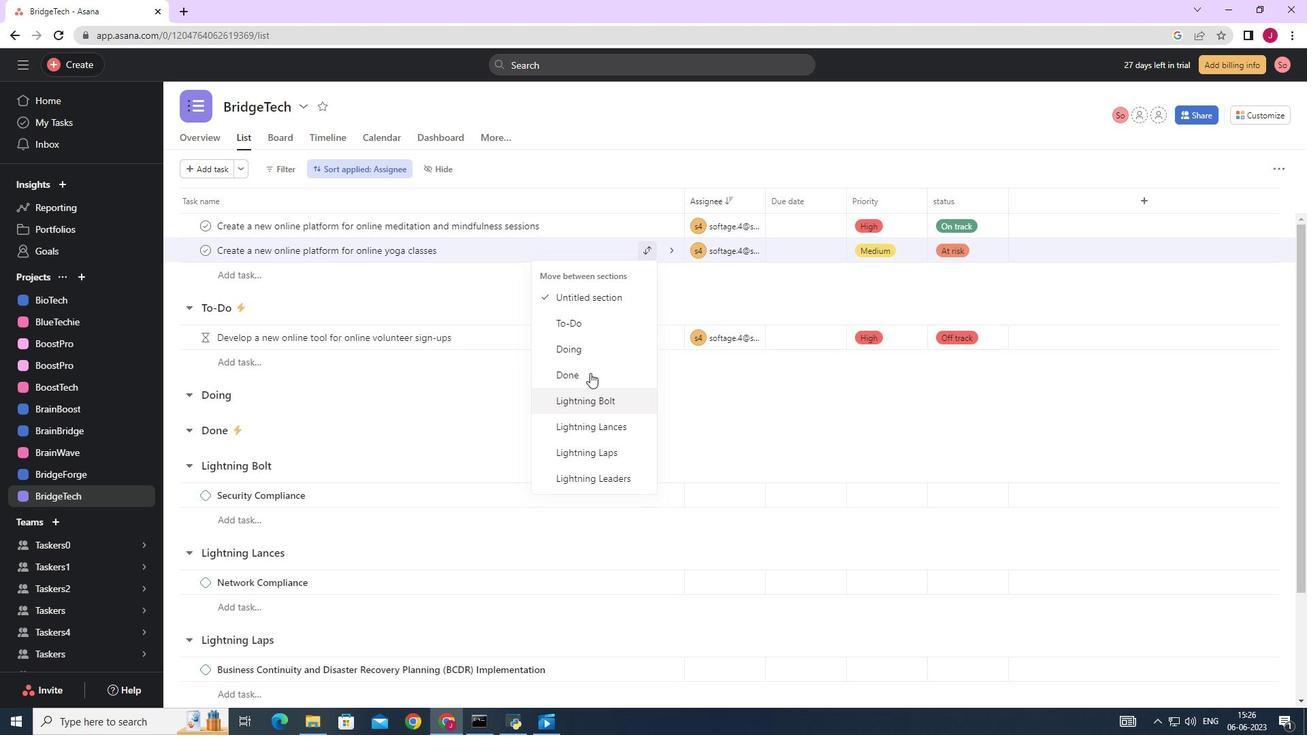
Action: Mouse pressed left at (590, 368)
Screenshot: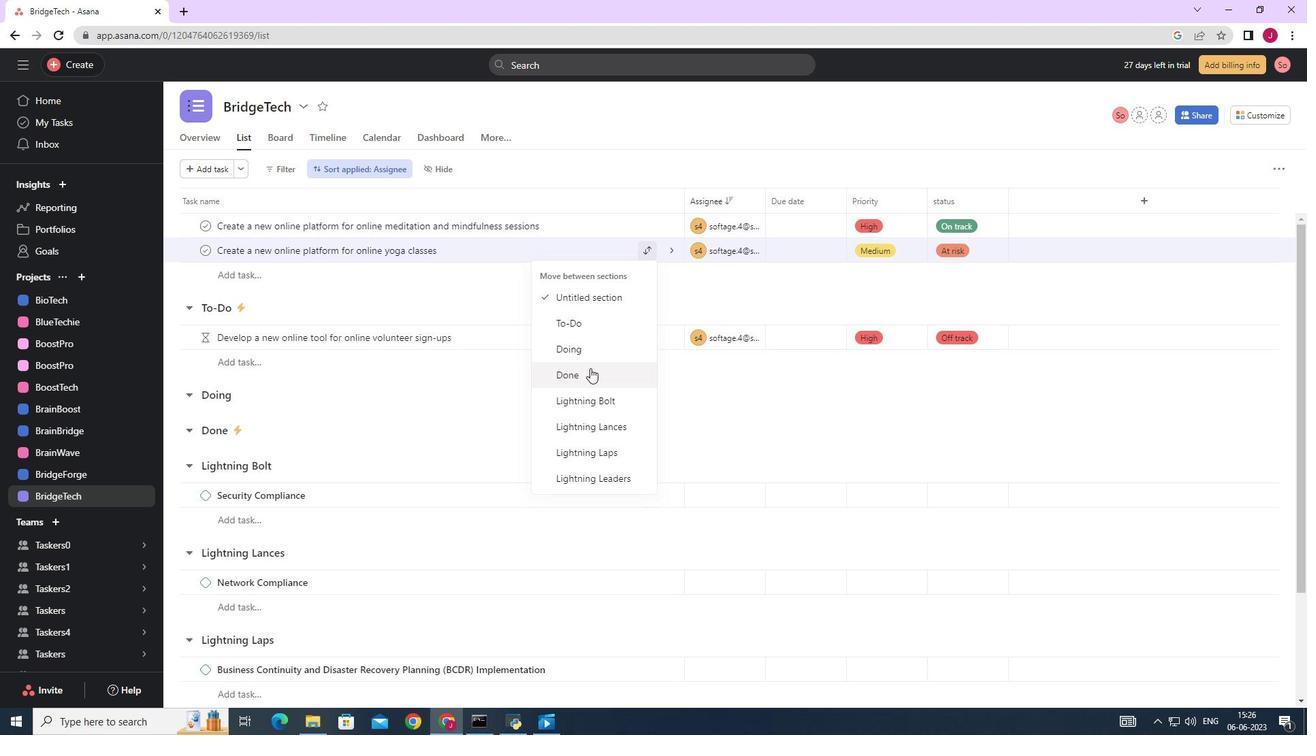 
Action: Mouse moved to (279, 167)
Screenshot: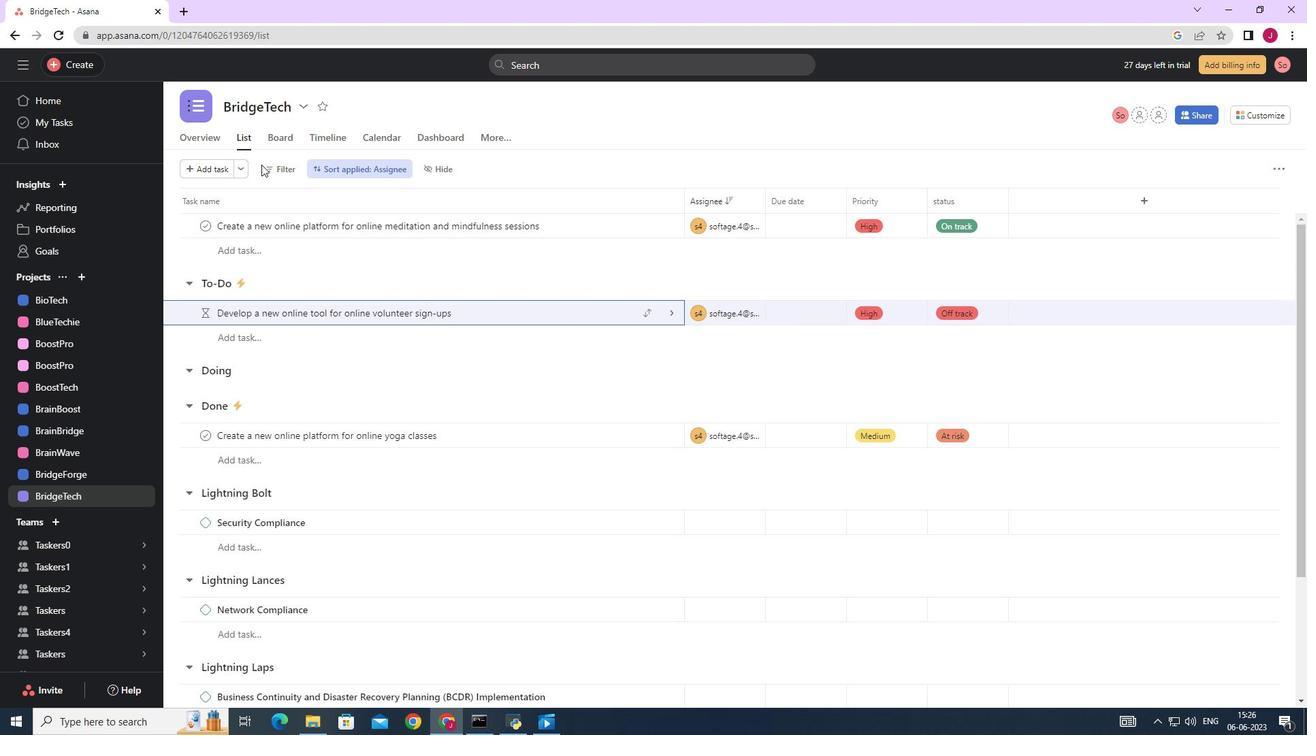
Action: Mouse pressed left at (279, 167)
Screenshot: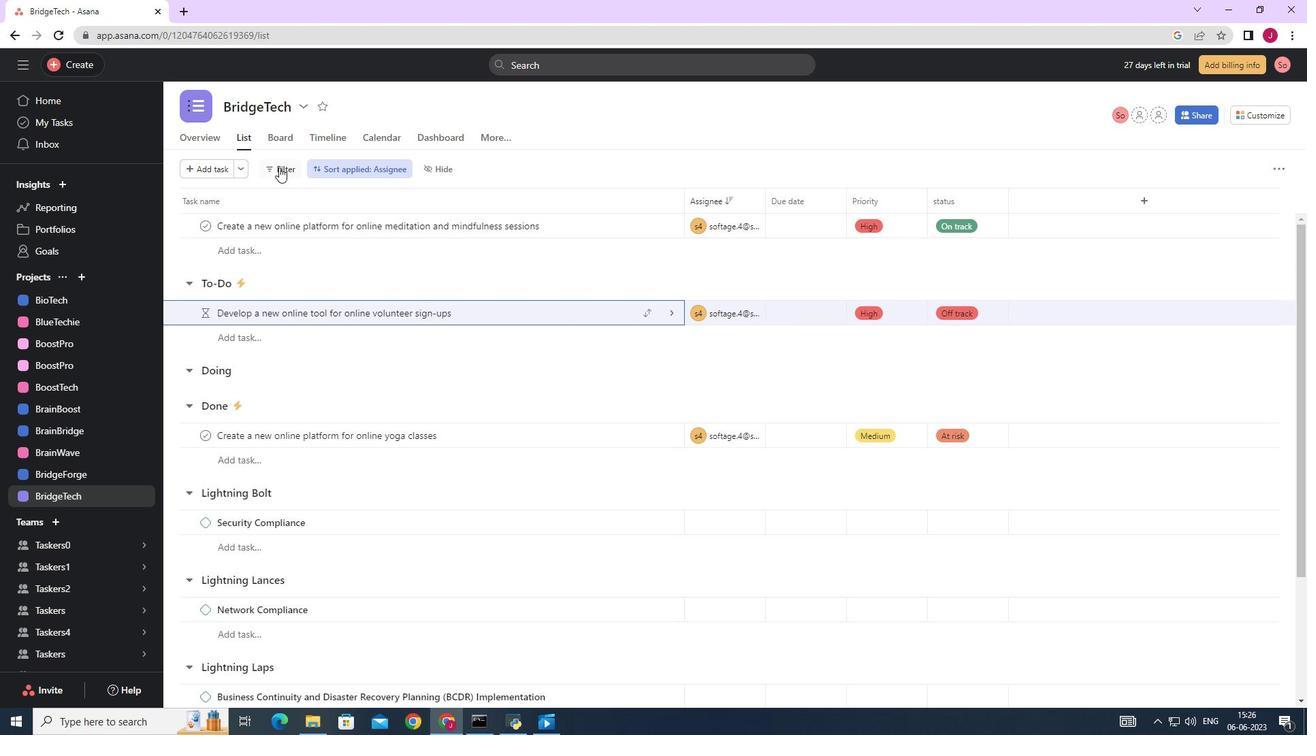 
Action: Mouse moved to (311, 223)
Screenshot: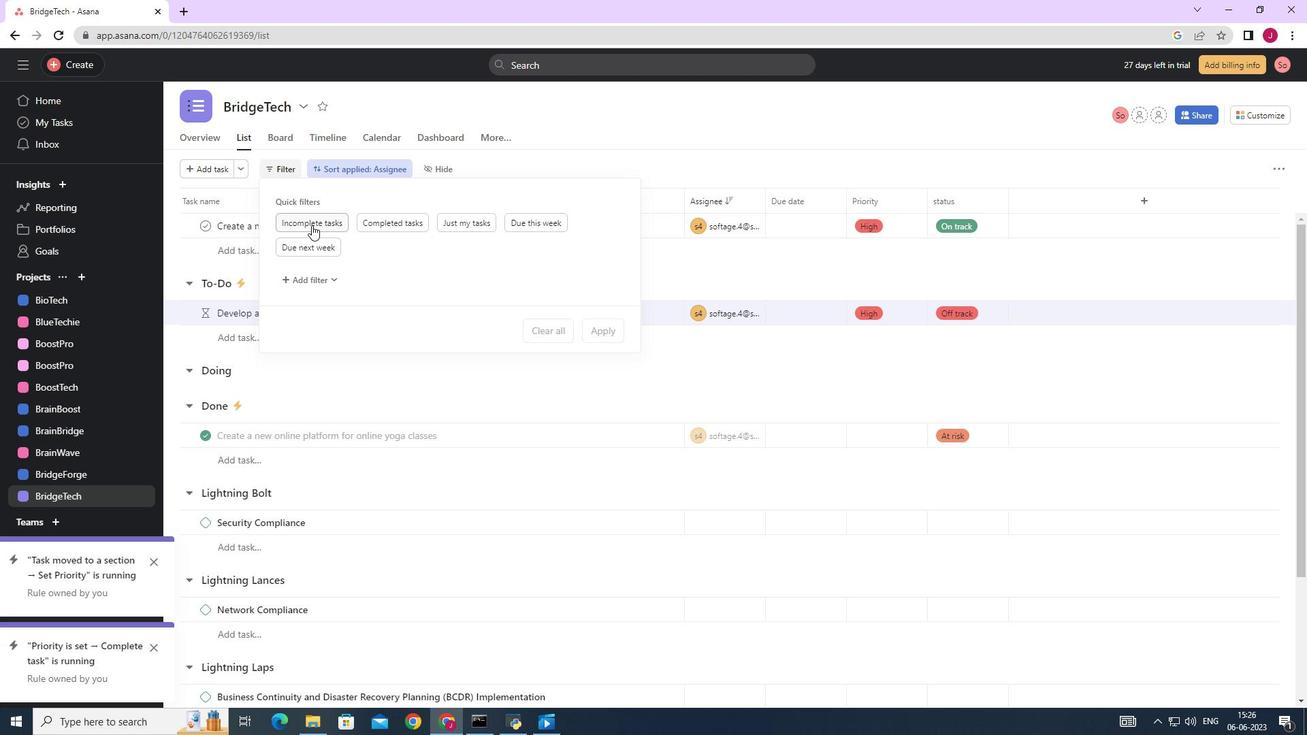 
Action: Mouse pressed left at (311, 223)
Screenshot: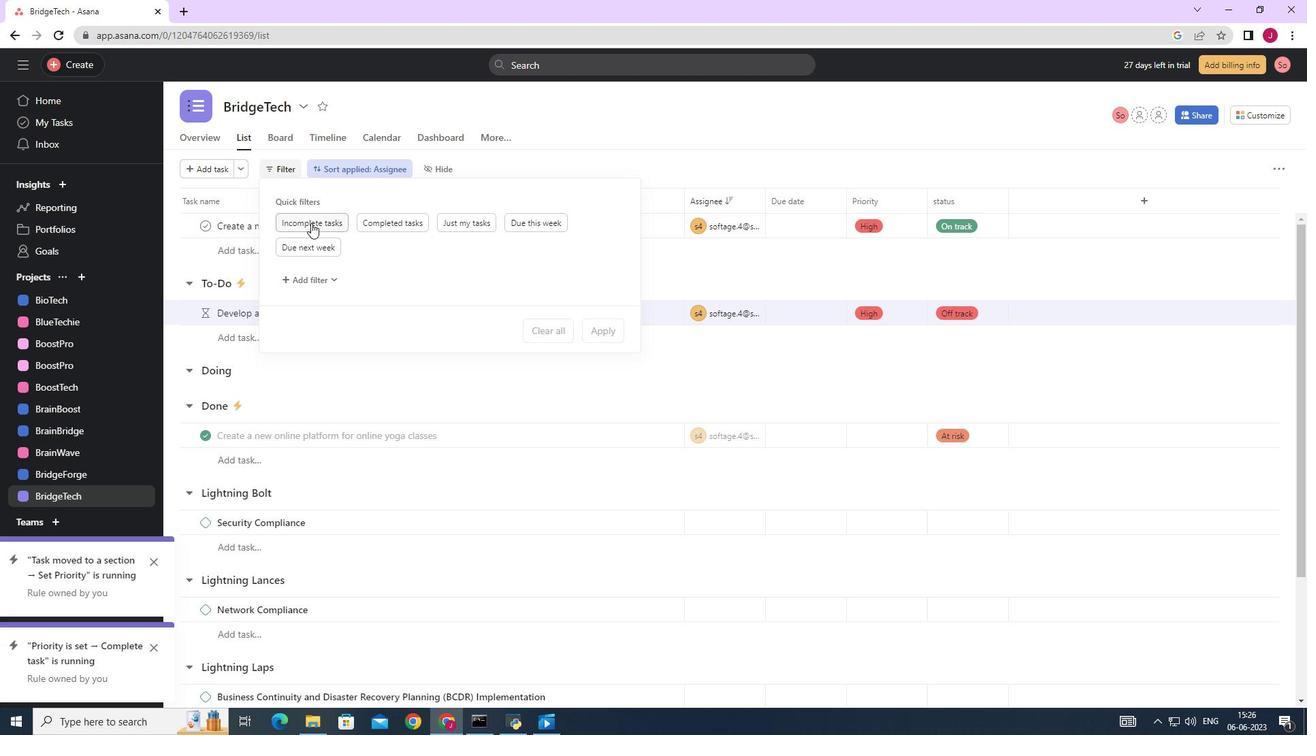 
Action: Mouse moved to (457, 342)
Screenshot: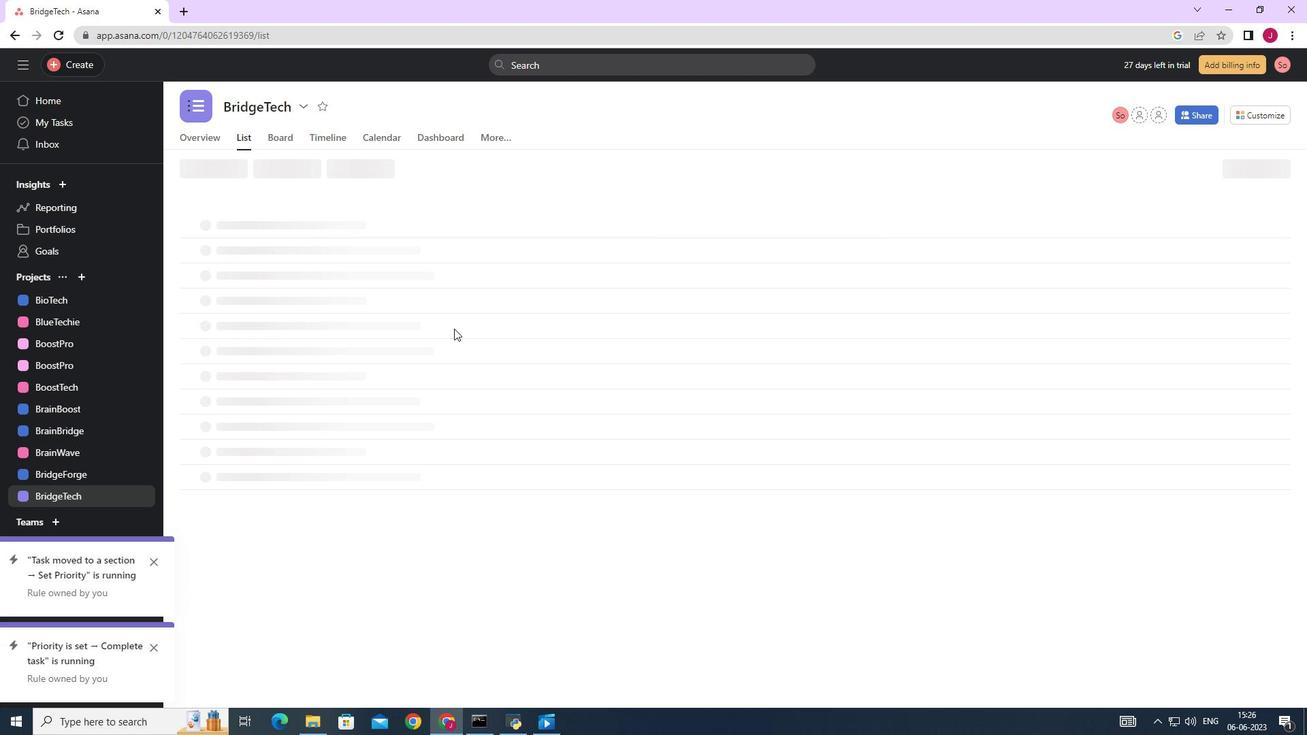 
